 Task: Change  the formatting of the data to Which is Less than 5, In conditional formating, put the option 'Green Fill with Dark Green Text. . 'add another formatting option Format As Table, insert the option Orang Table style Medium 3 In the sheet   Synergy Sales templetes book
Action: Mouse moved to (67, 160)
Screenshot: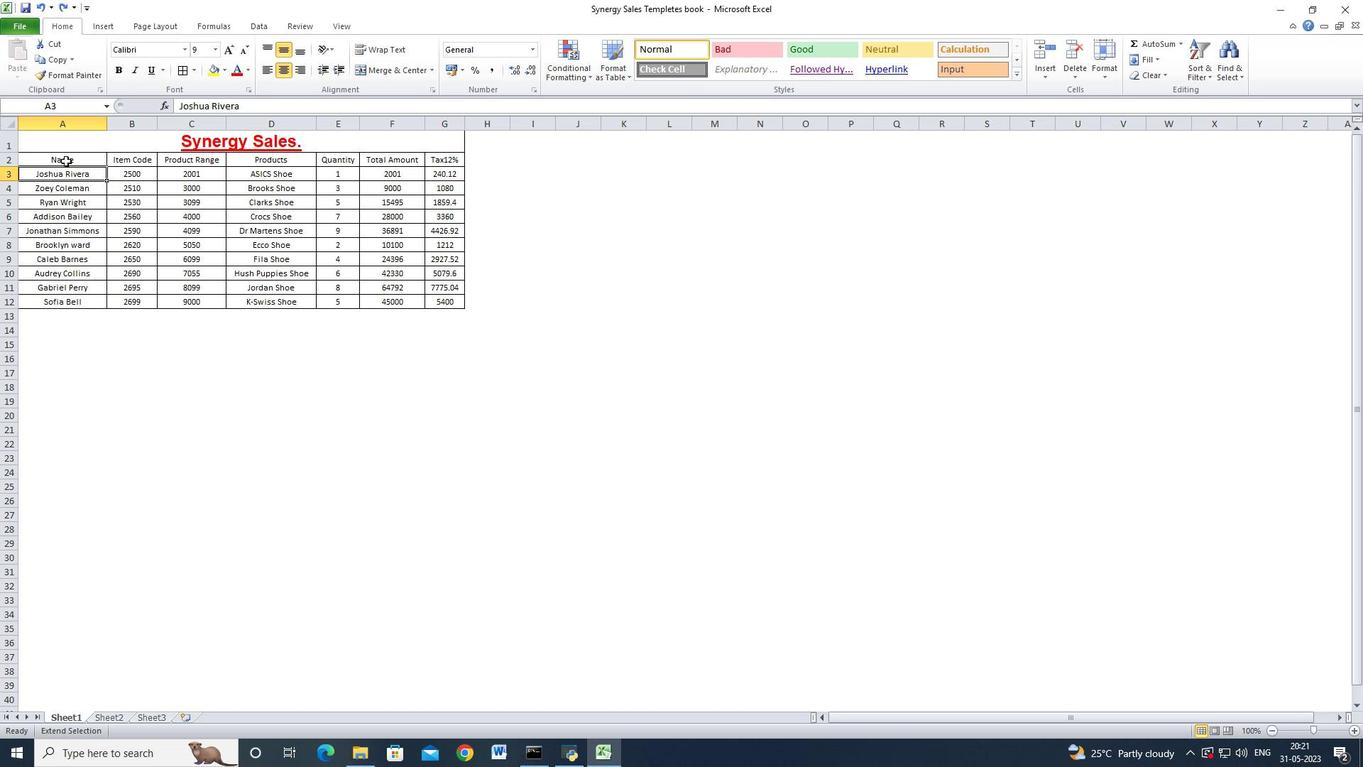 
Action: Mouse pressed left at (67, 160)
Screenshot: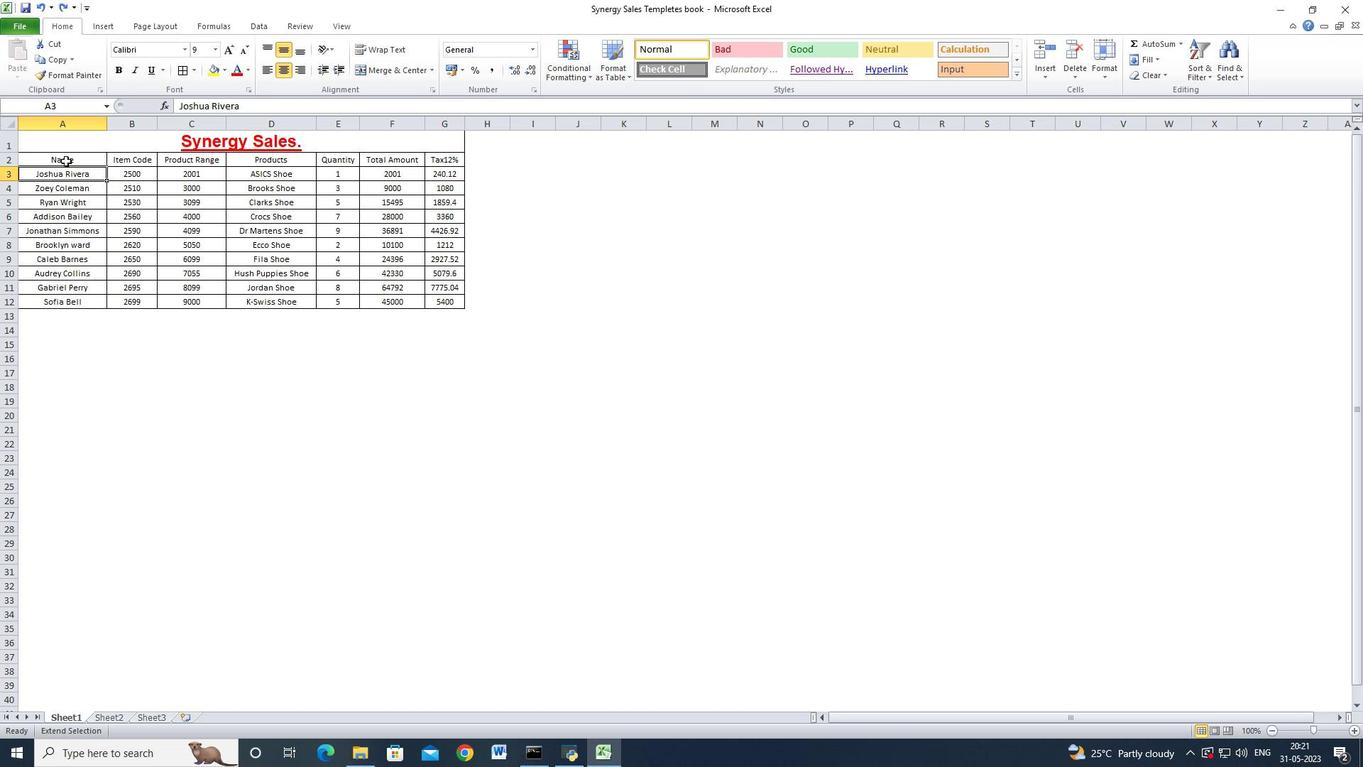 
Action: Mouse moved to (590, 76)
Screenshot: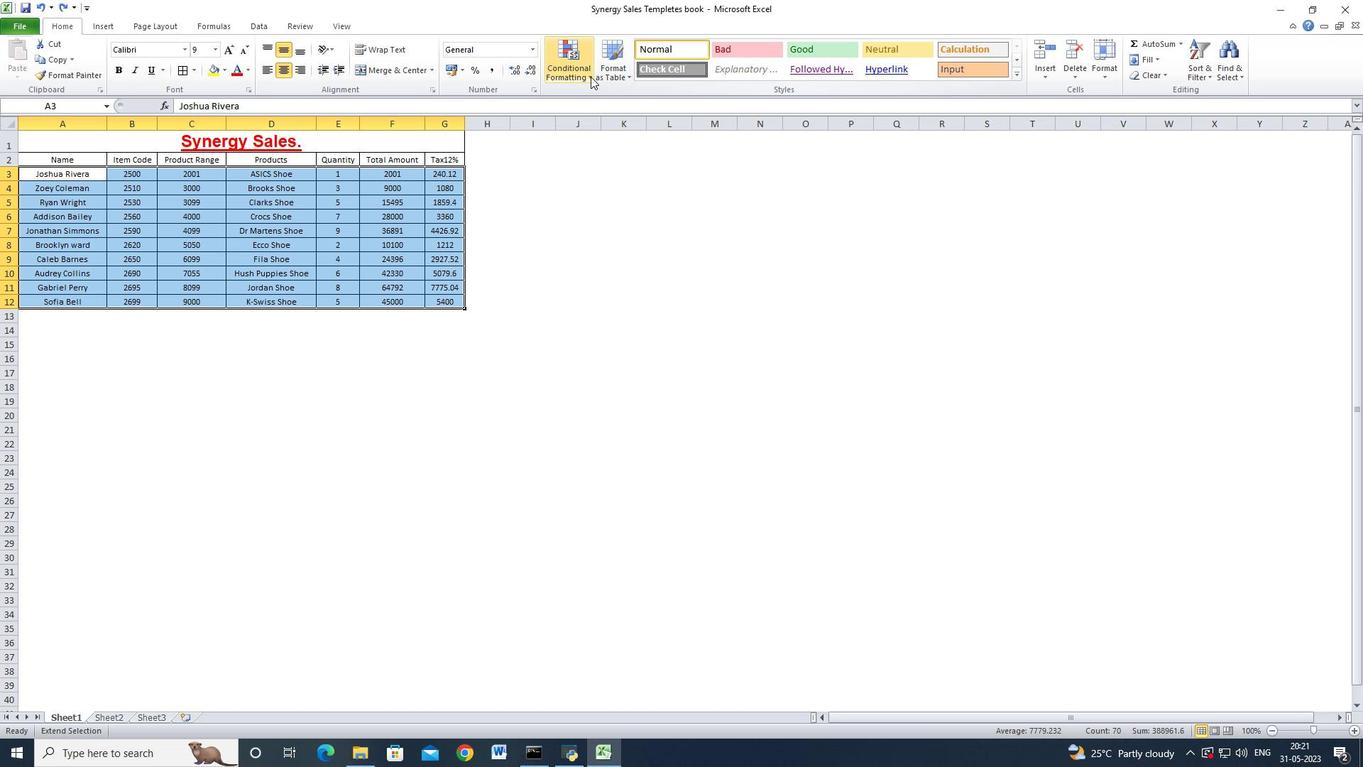 
Action: Mouse pressed left at (590, 76)
Screenshot: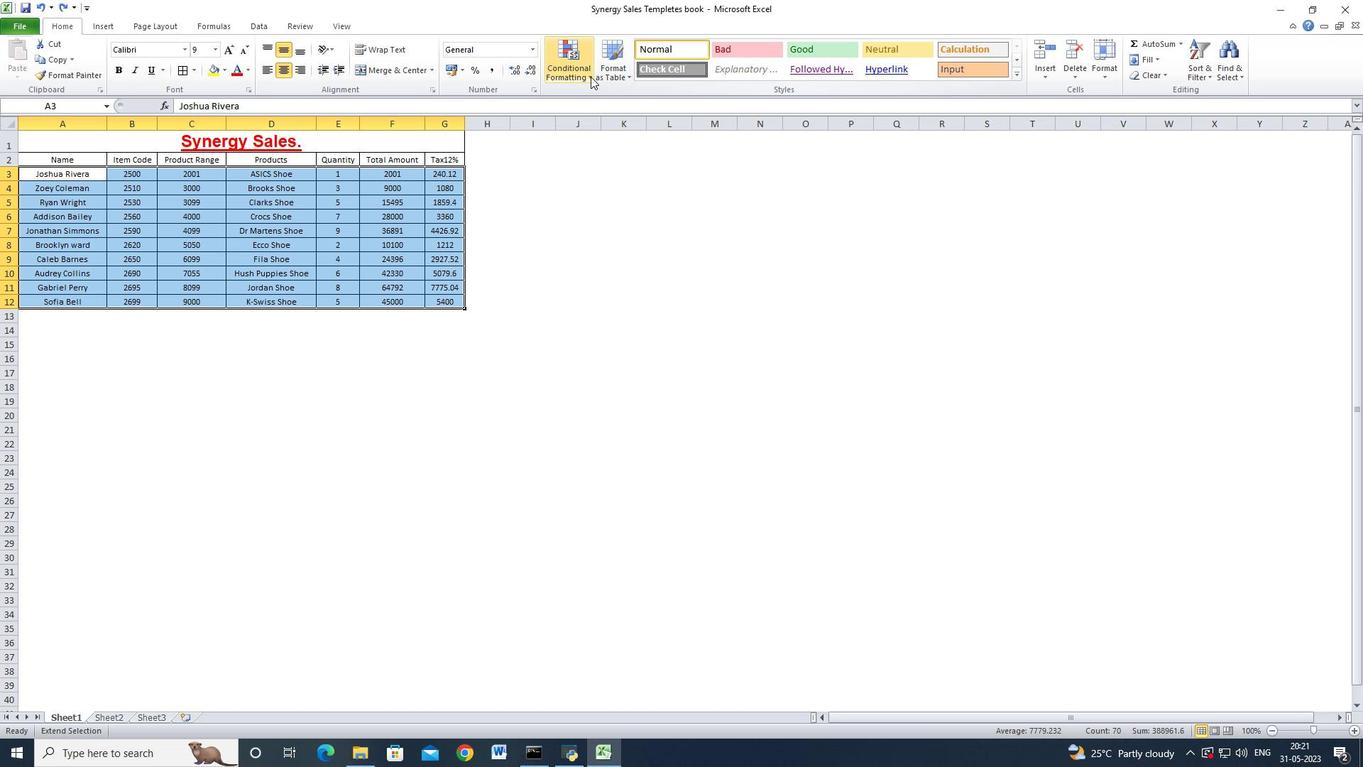 
Action: Mouse moved to (737, 130)
Screenshot: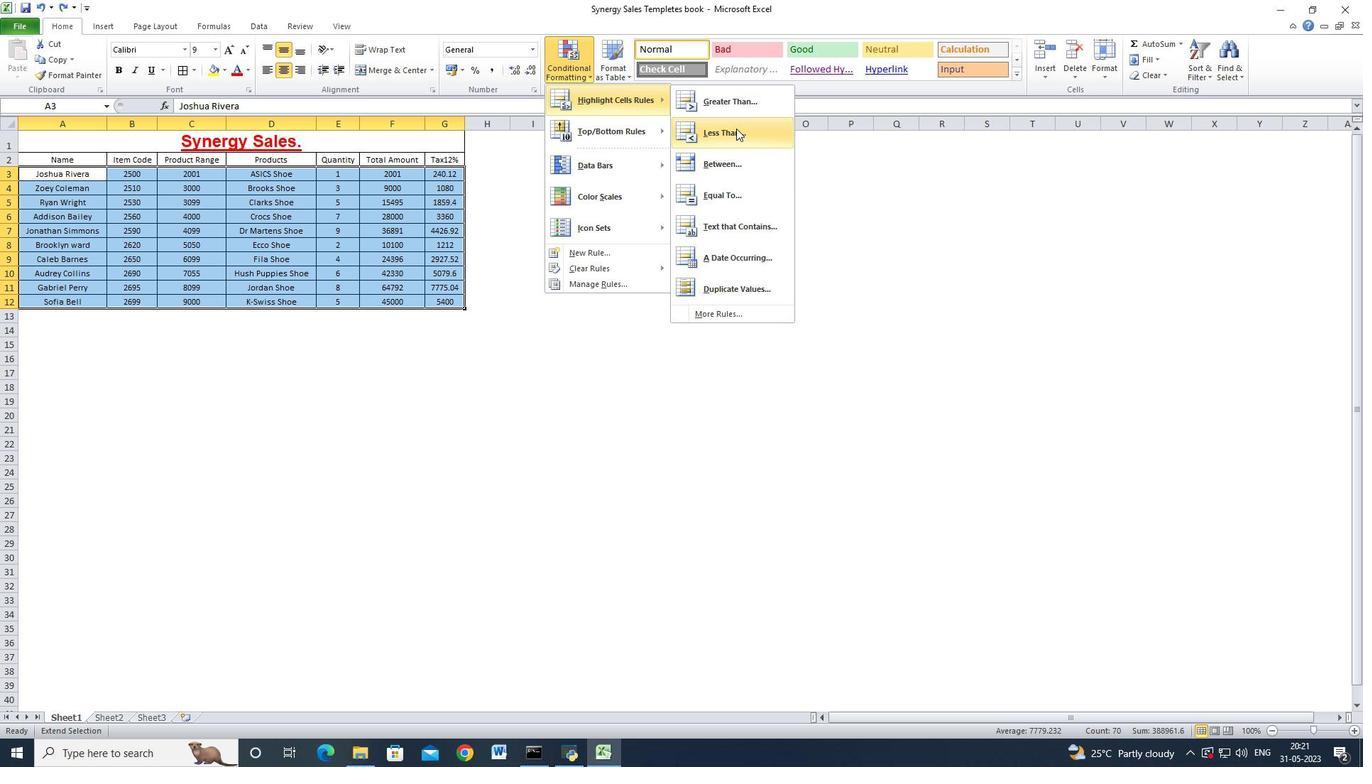 
Action: Mouse pressed left at (737, 130)
Screenshot: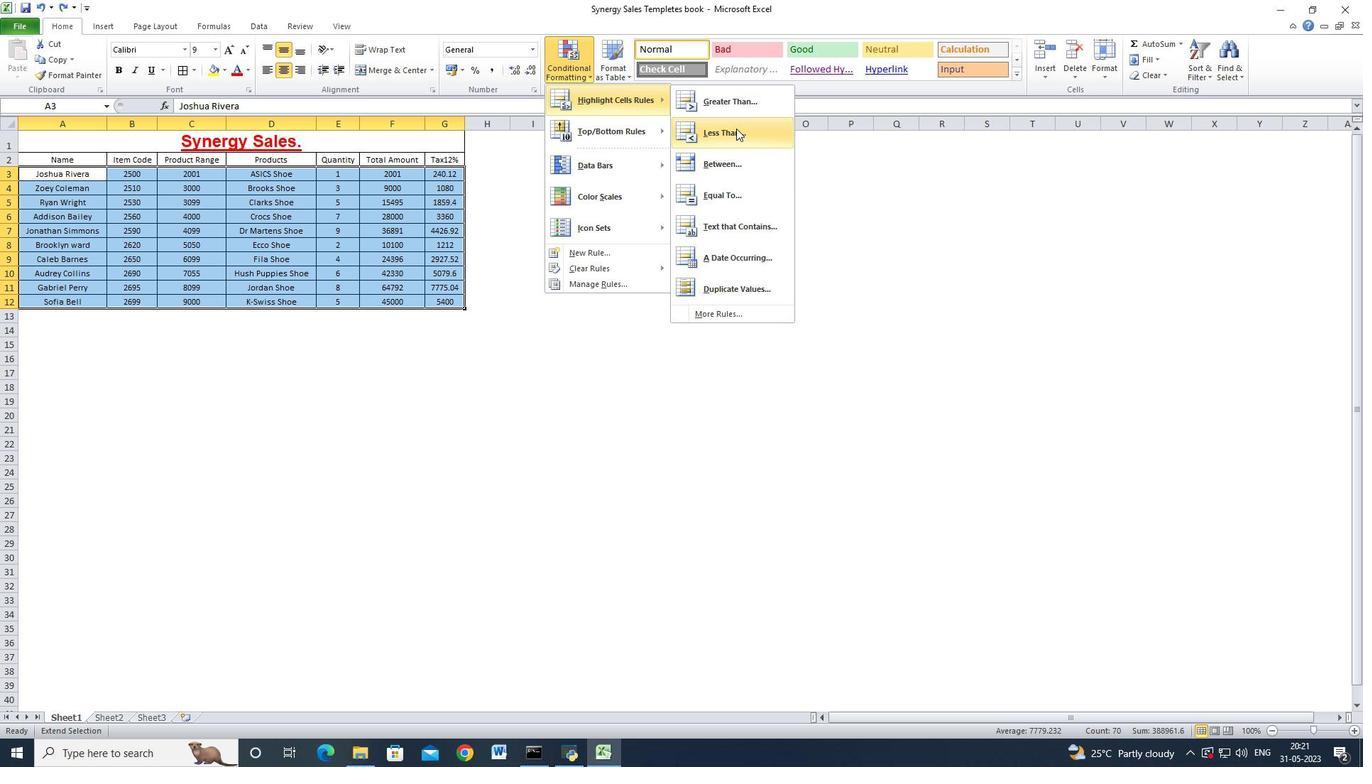 
Action: Mouse moved to (289, 367)
Screenshot: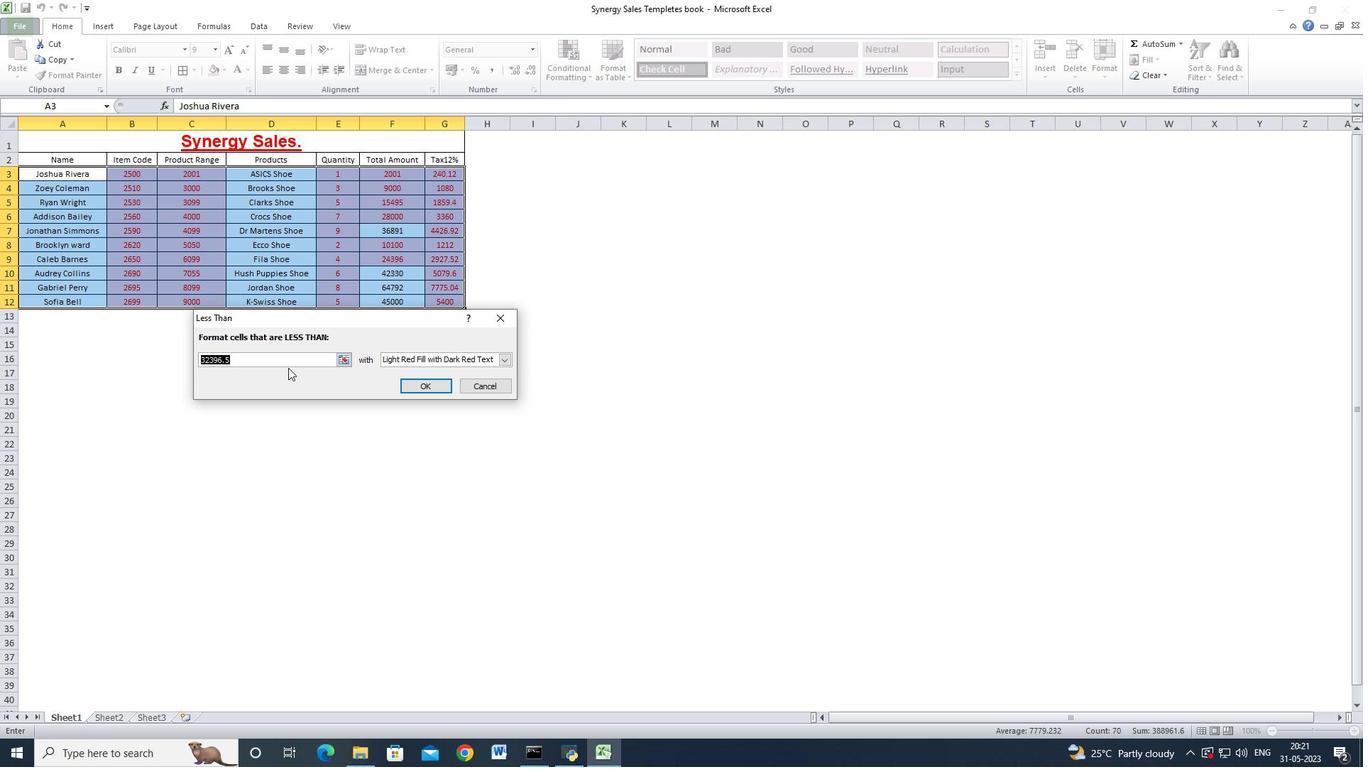 
Action: Key pressed 5
Screenshot: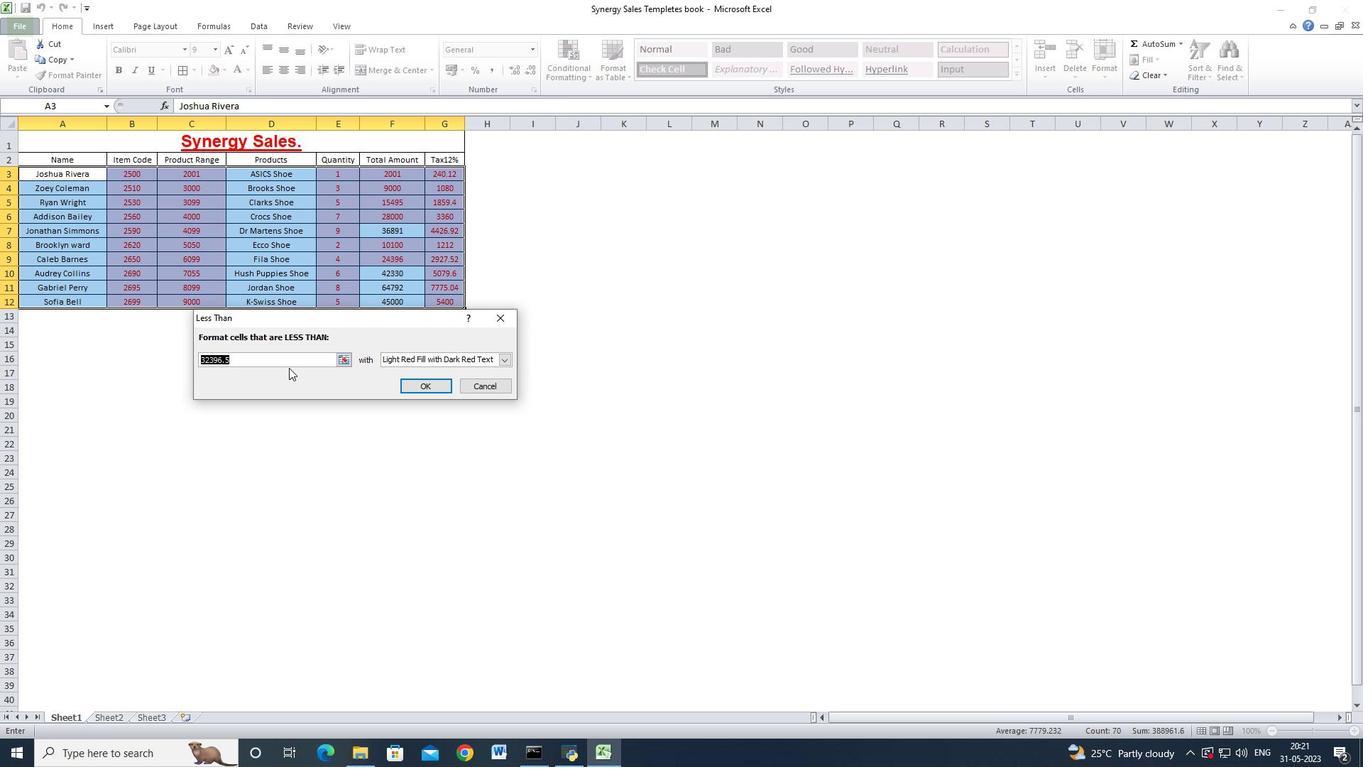
Action: Mouse moved to (506, 360)
Screenshot: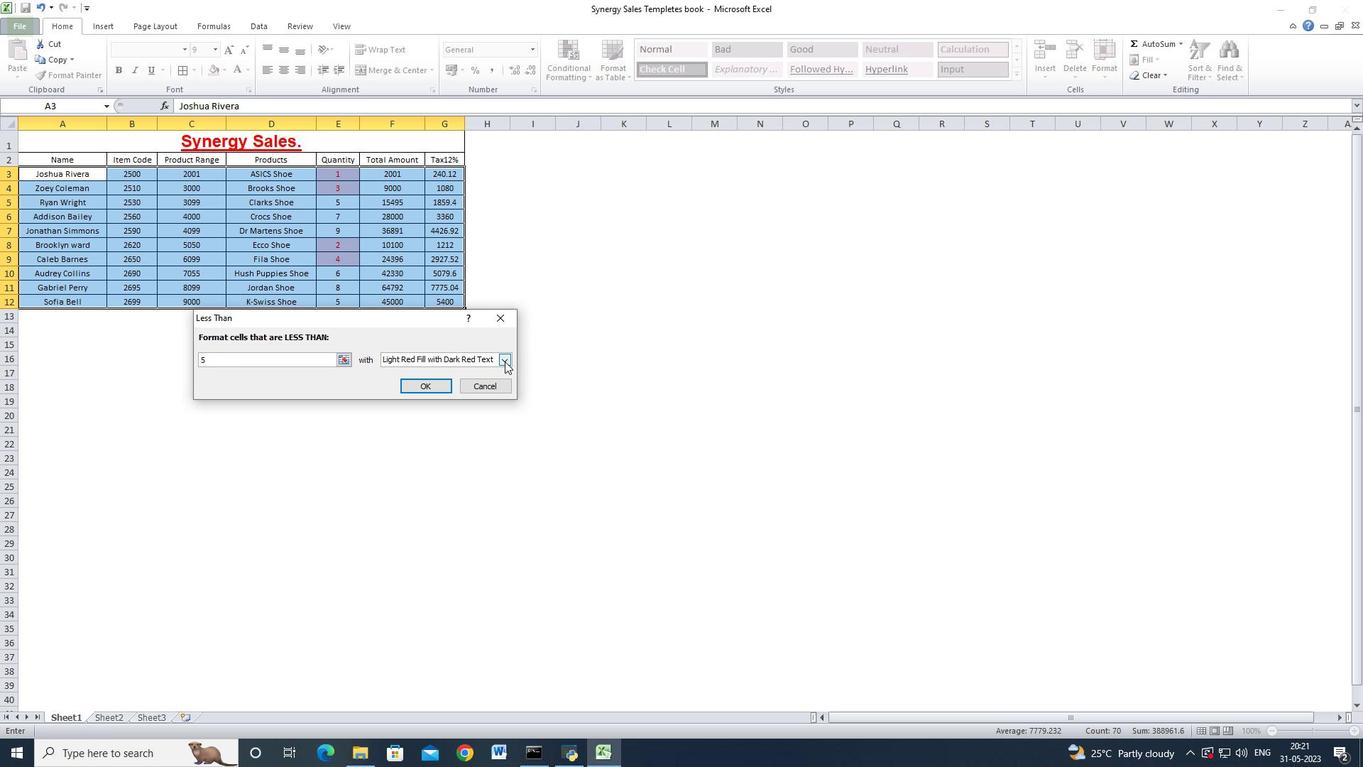 
Action: Mouse pressed left at (506, 360)
Screenshot: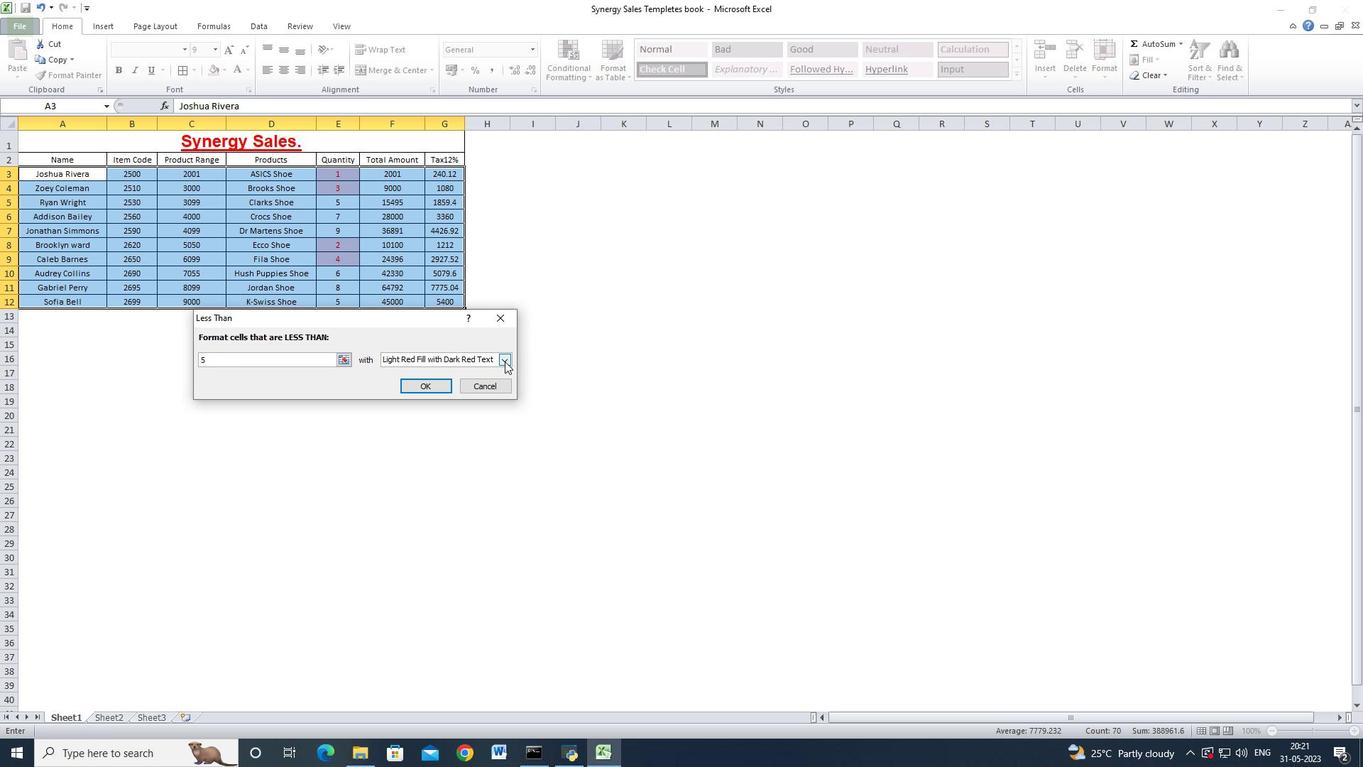 
Action: Mouse moved to (480, 392)
Screenshot: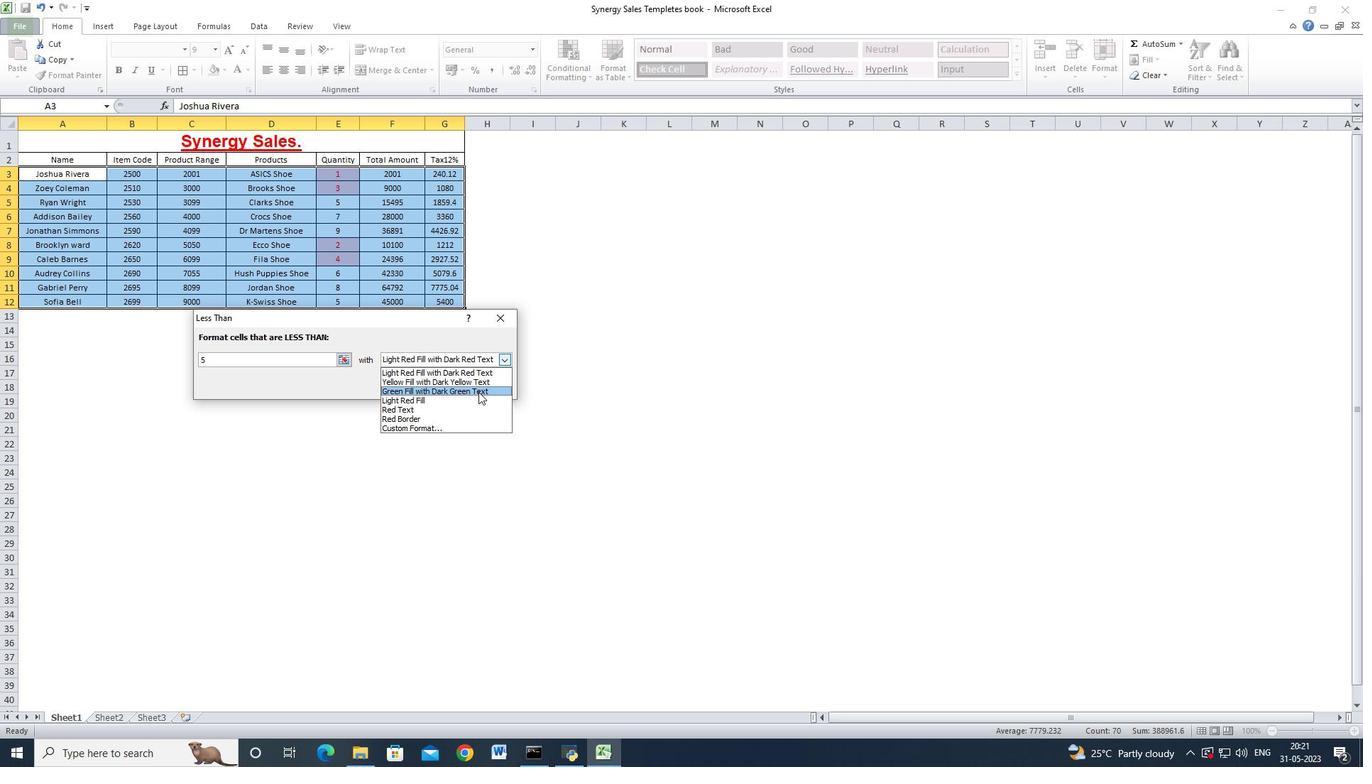 
Action: Mouse pressed left at (480, 392)
Screenshot: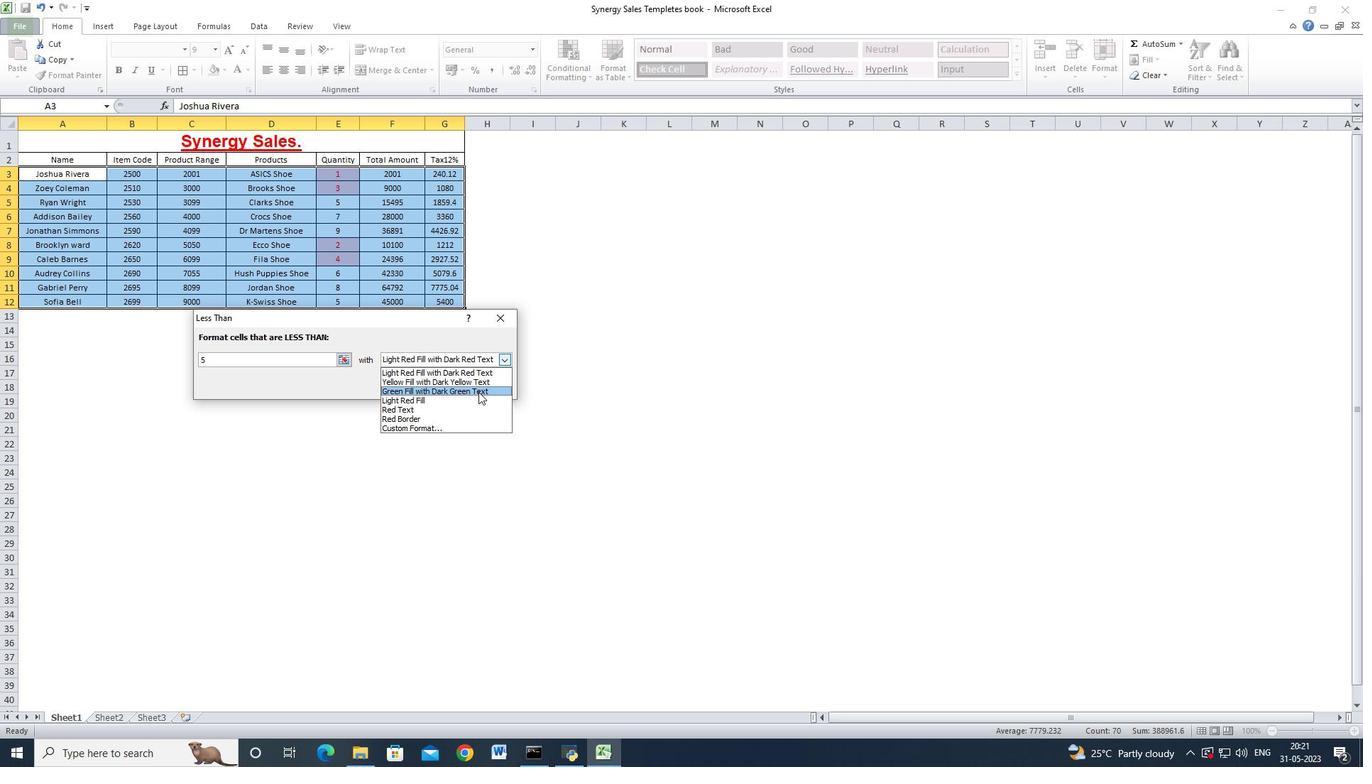 
Action: Mouse moved to (427, 382)
Screenshot: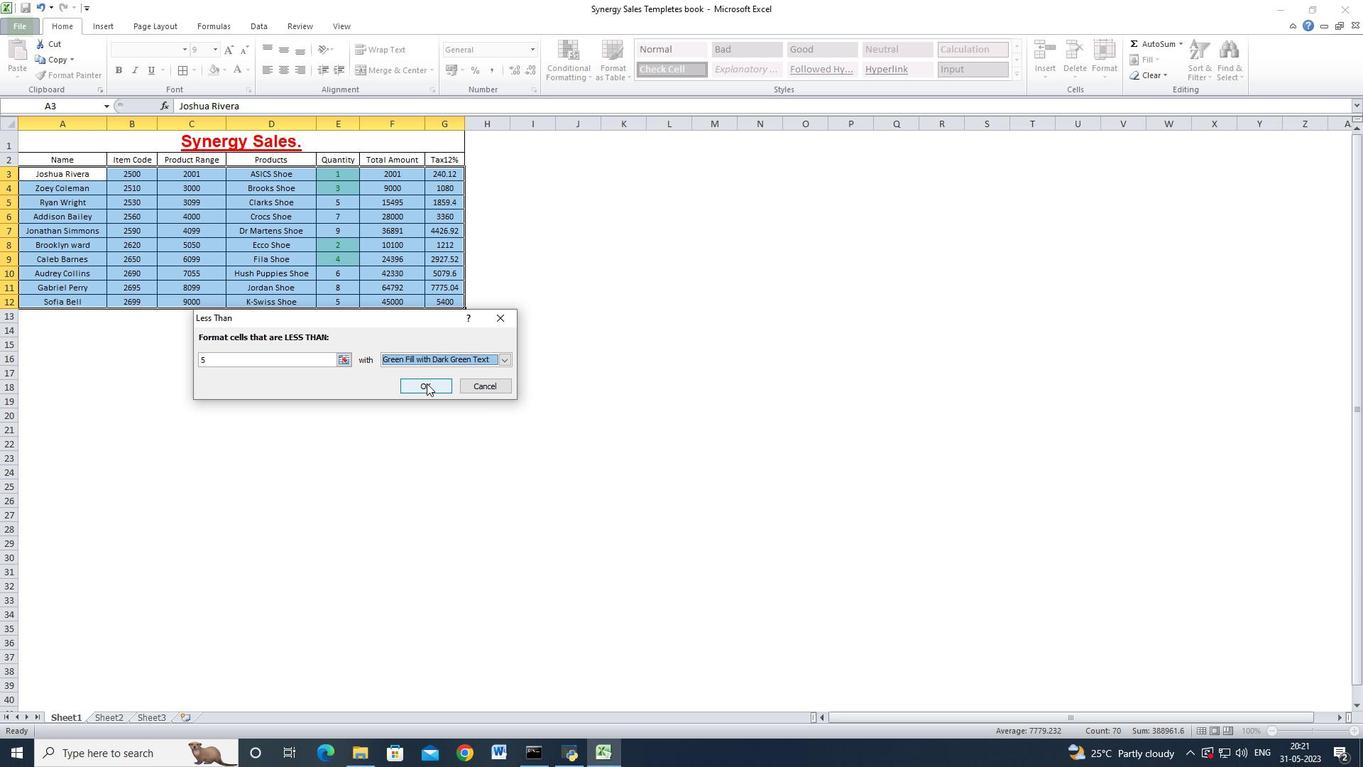
Action: Mouse pressed left at (427, 382)
Screenshot: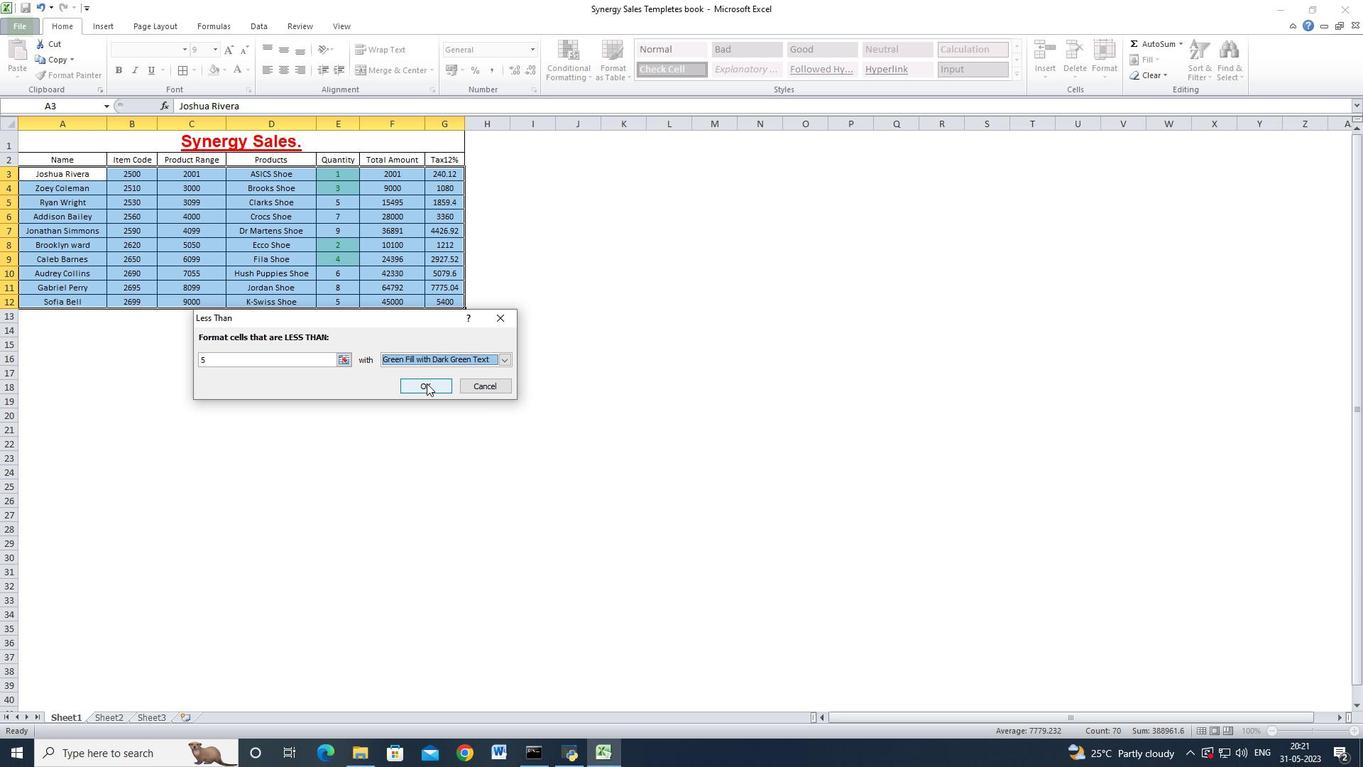 
Action: Mouse moved to (627, 76)
Screenshot: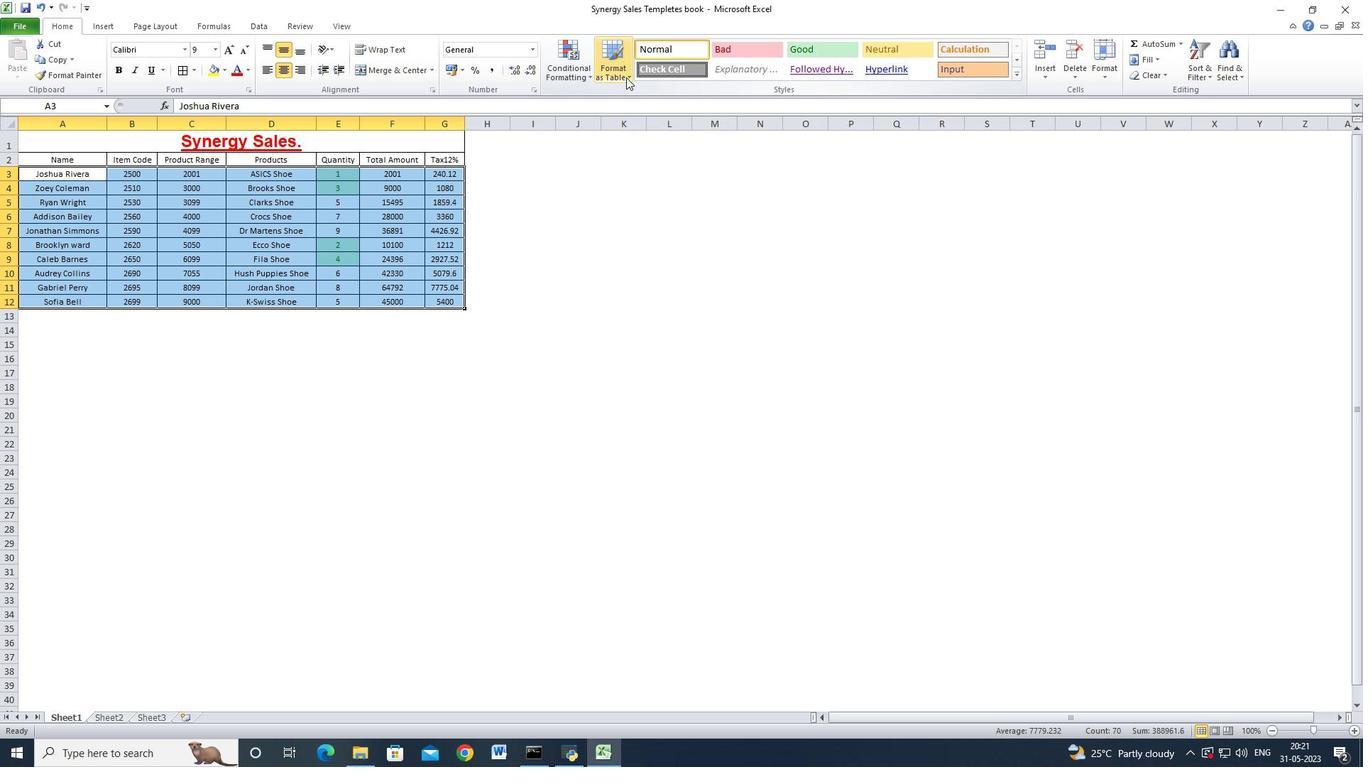 
Action: Mouse pressed left at (627, 76)
Screenshot: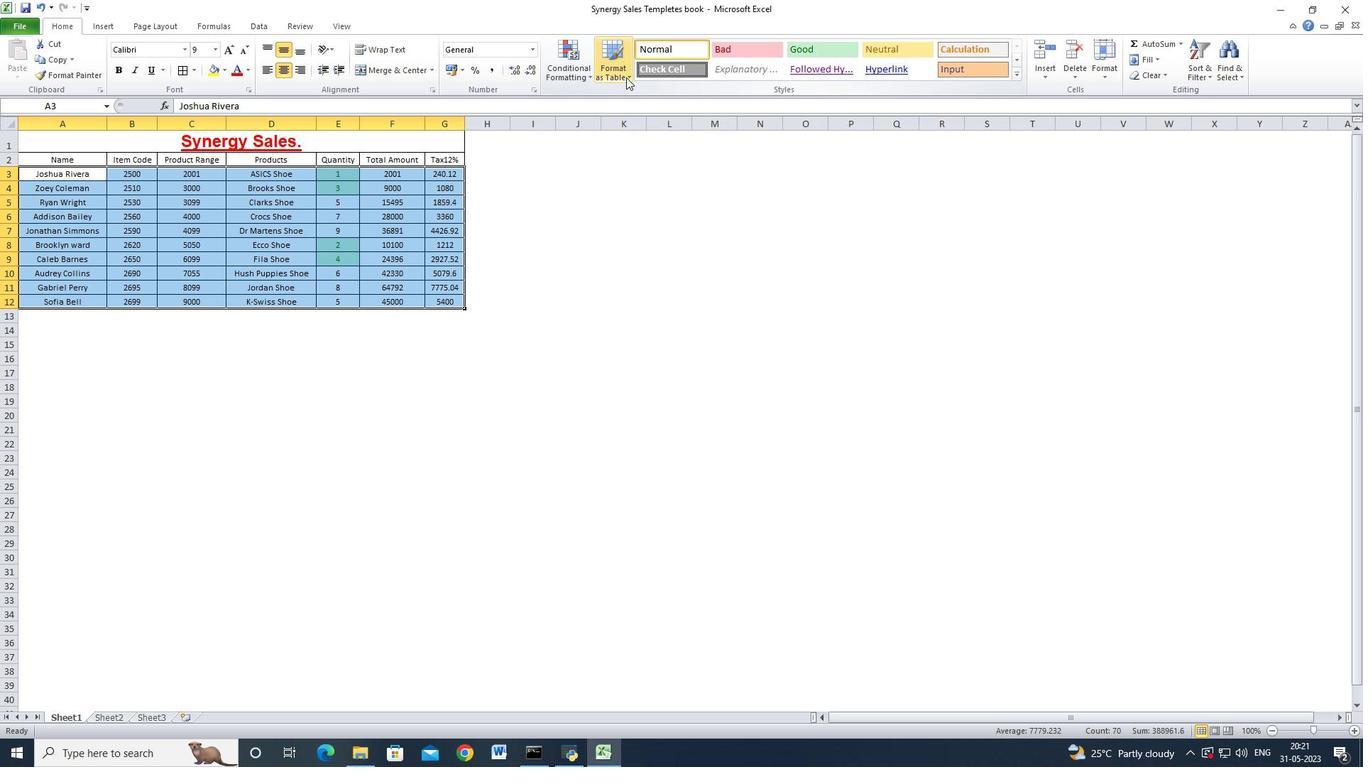 
Action: Mouse moved to (668, 471)
Screenshot: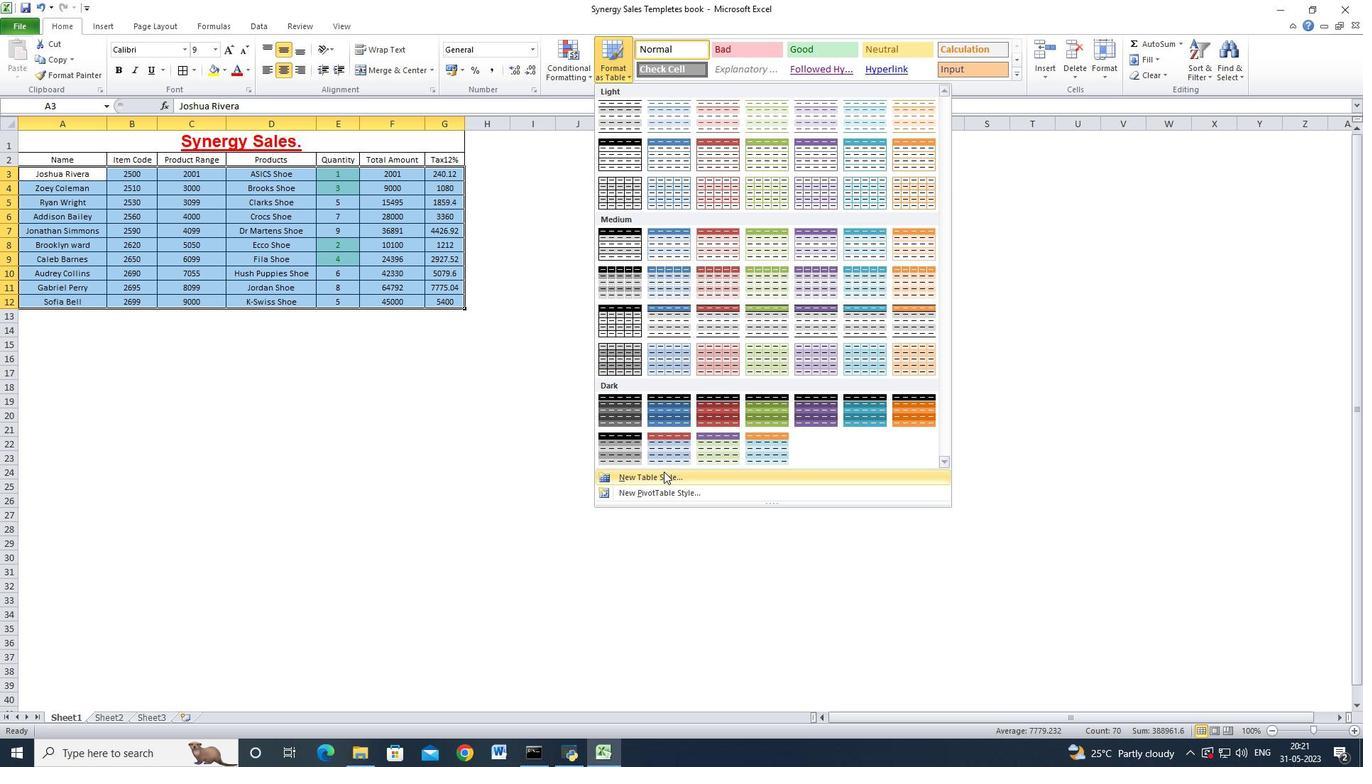 
Action: Mouse pressed left at (668, 471)
Screenshot: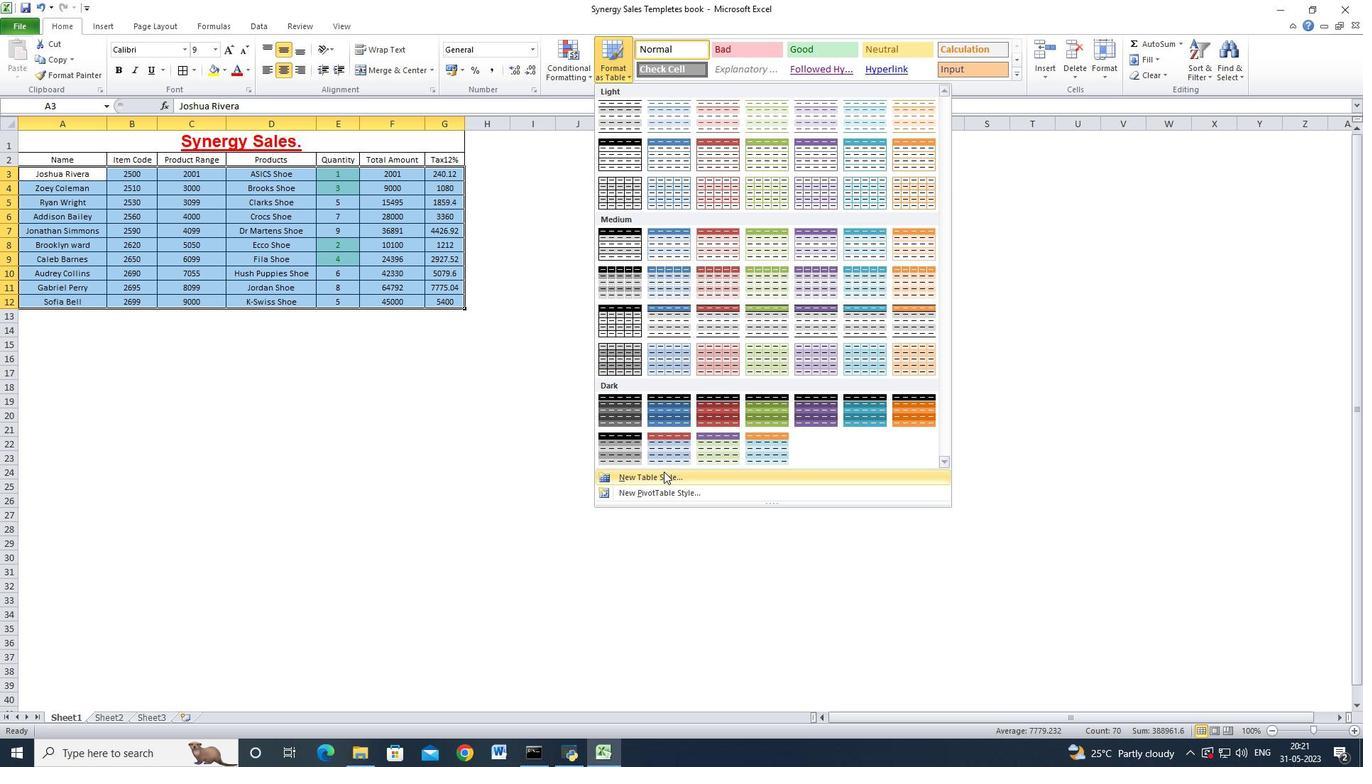 
Action: Mouse moved to (291, 371)
Screenshot: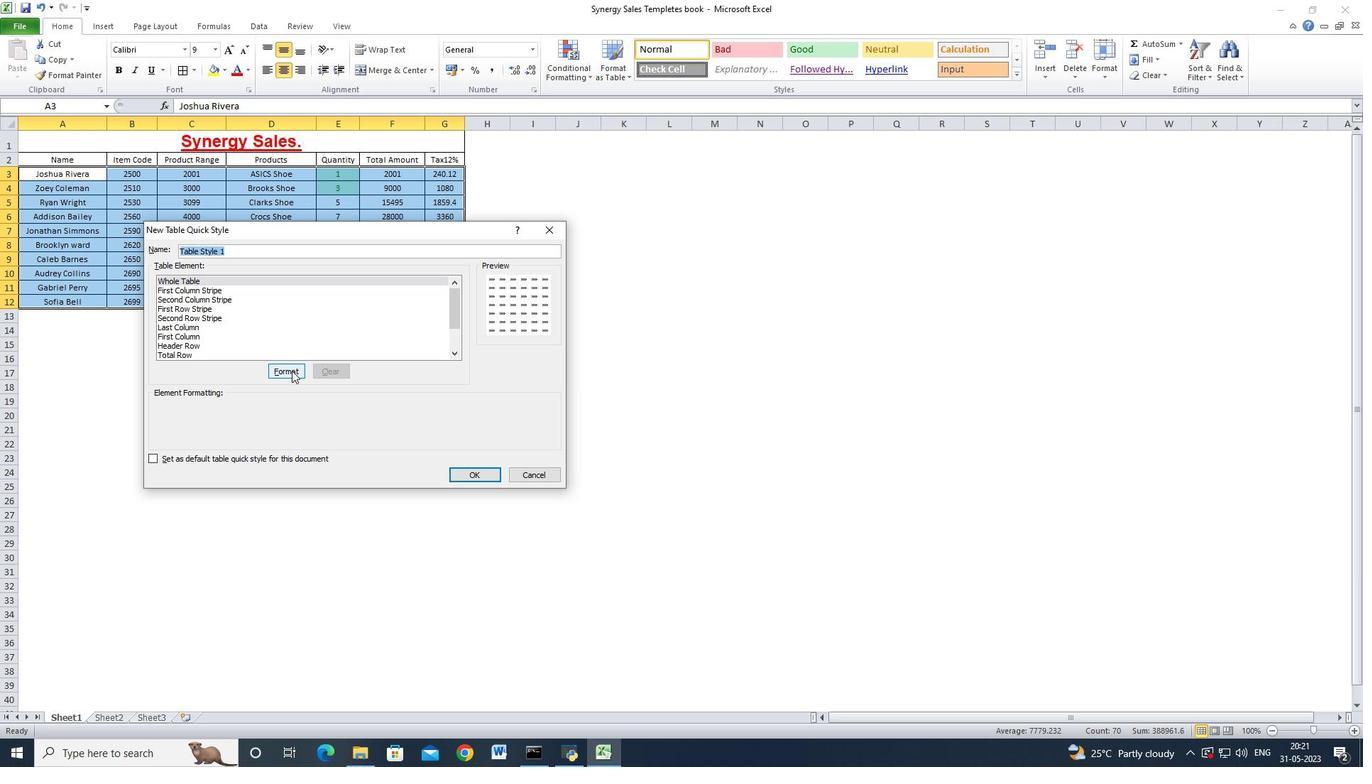 
Action: Mouse pressed left at (291, 371)
Screenshot: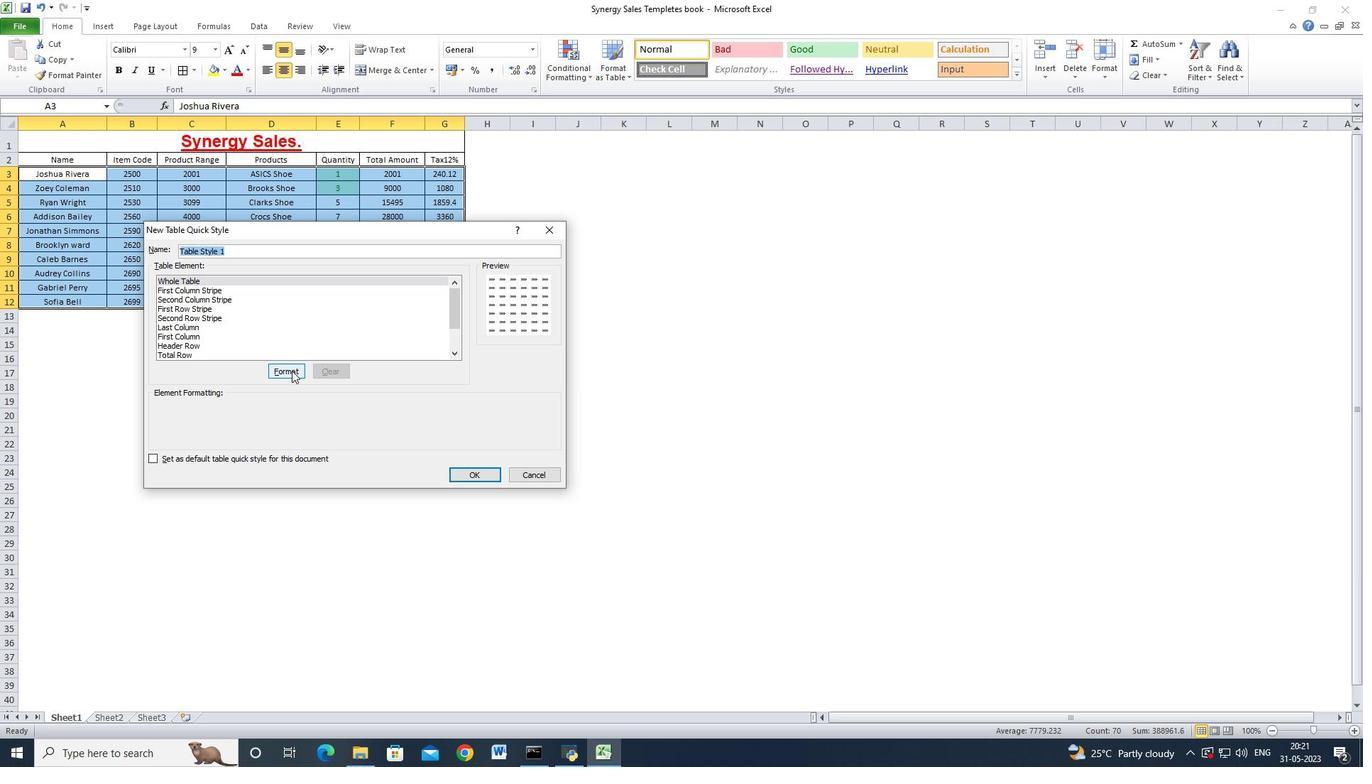 
Action: Mouse moved to (313, 252)
Screenshot: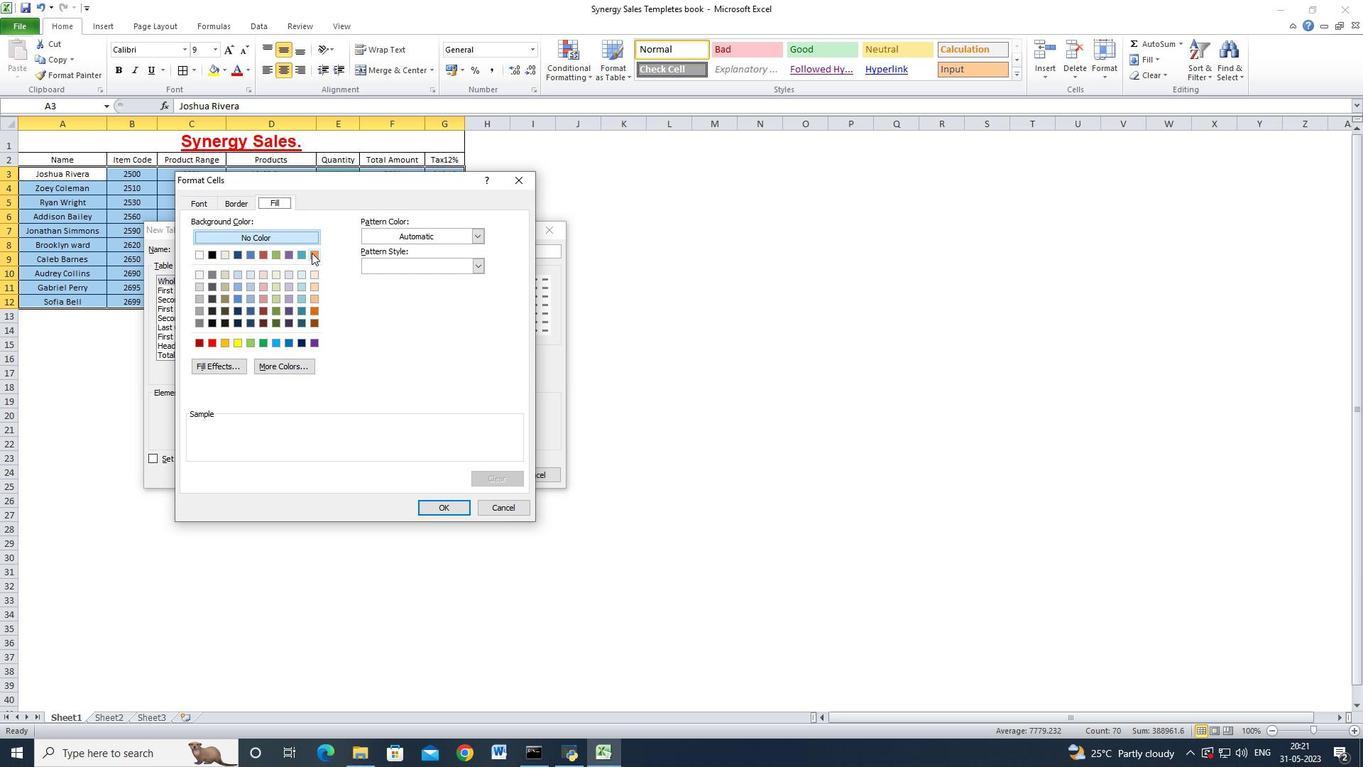 
Action: Mouse pressed left at (313, 252)
Screenshot: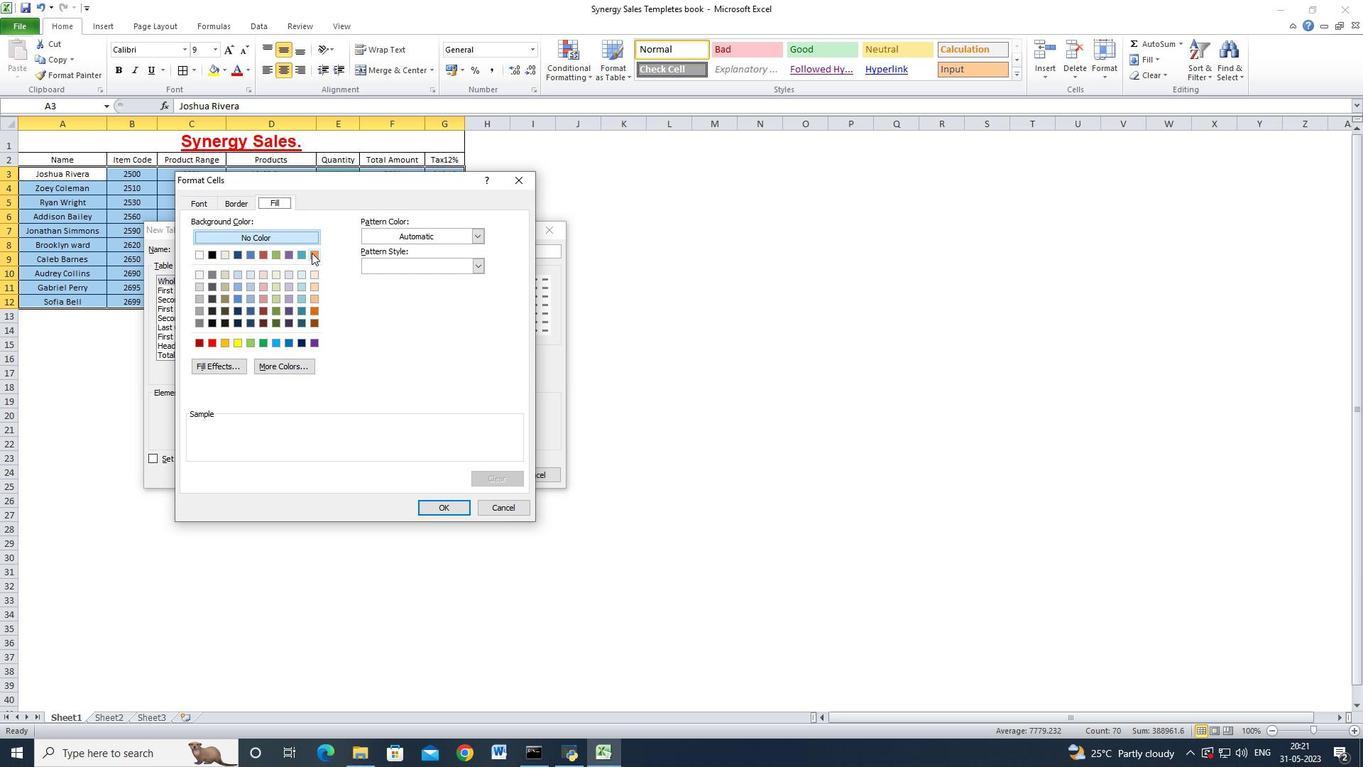 
Action: Mouse moved to (480, 233)
Screenshot: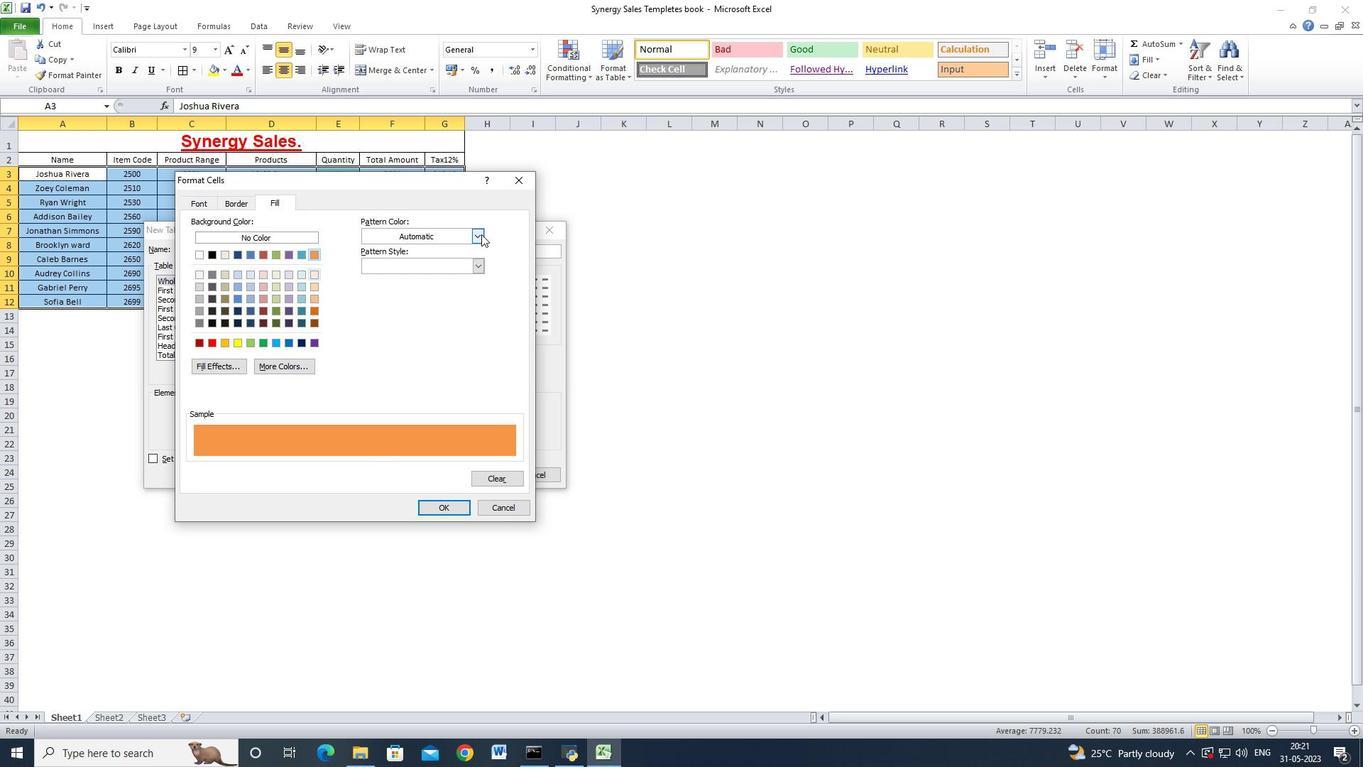 
Action: Mouse pressed left at (480, 233)
Screenshot: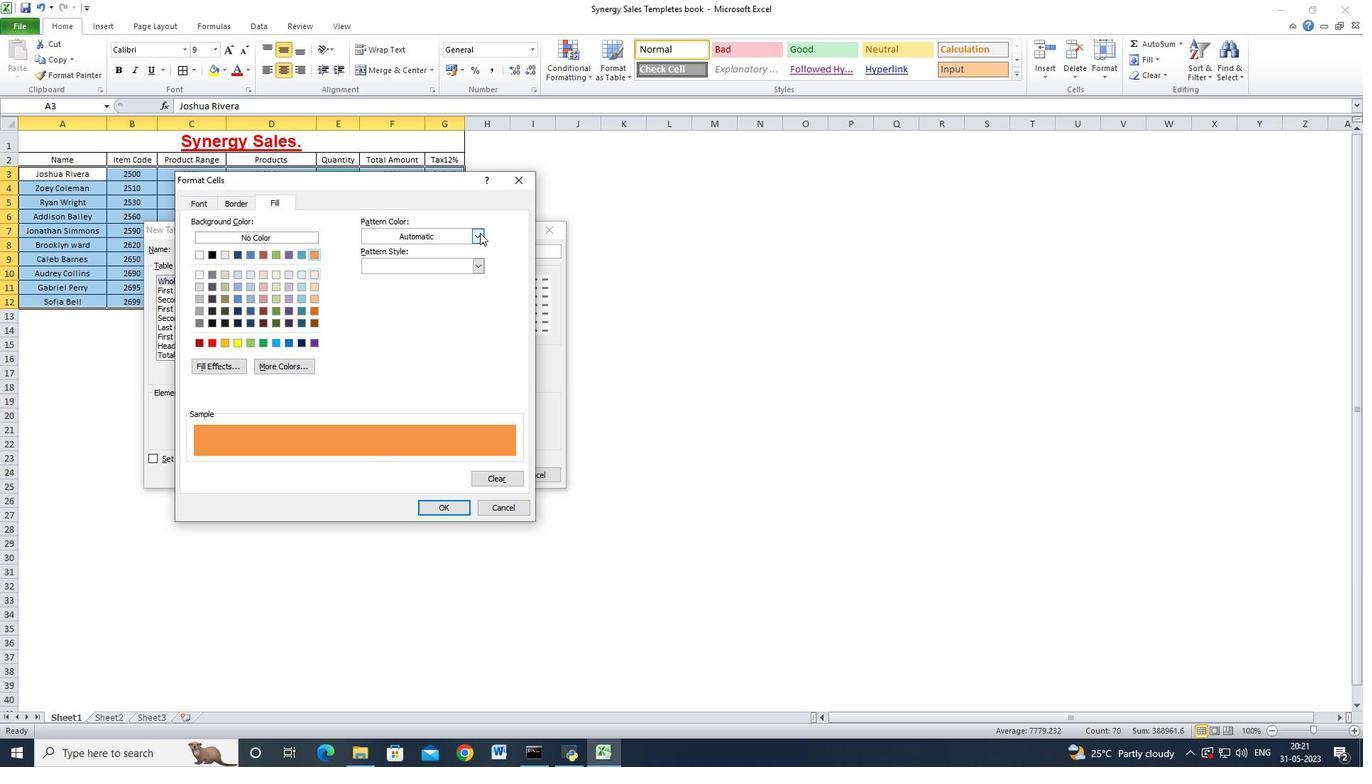 
Action: Mouse moved to (478, 282)
Screenshot: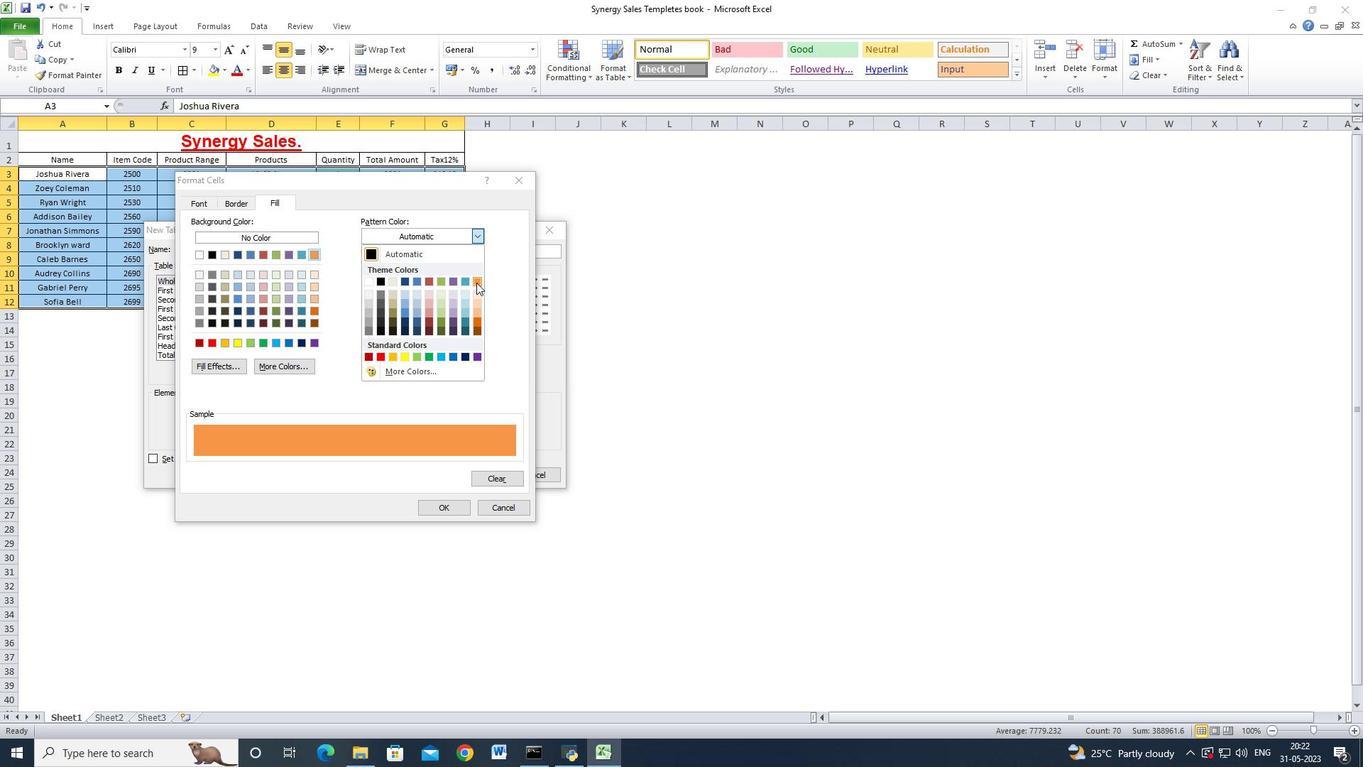 
Action: Mouse pressed left at (478, 282)
Screenshot: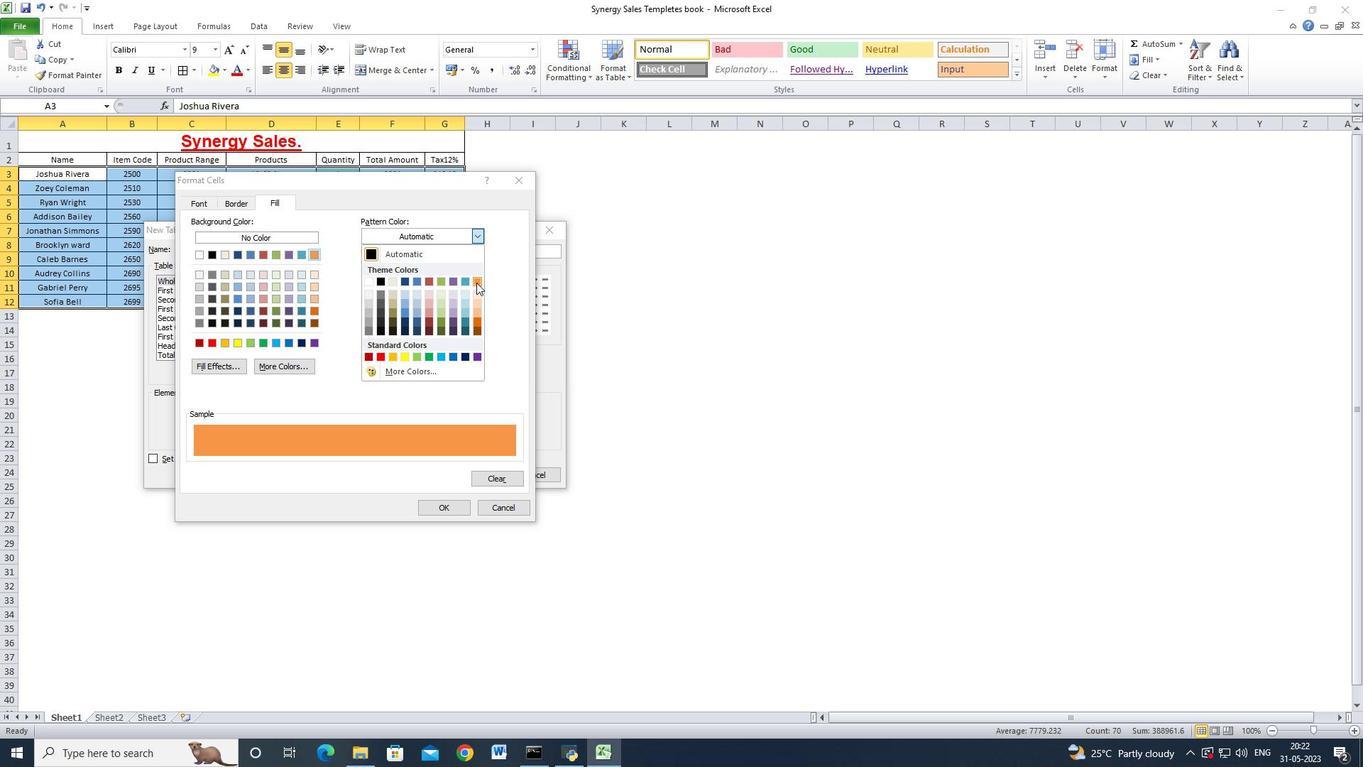 
Action: Mouse moved to (447, 512)
Screenshot: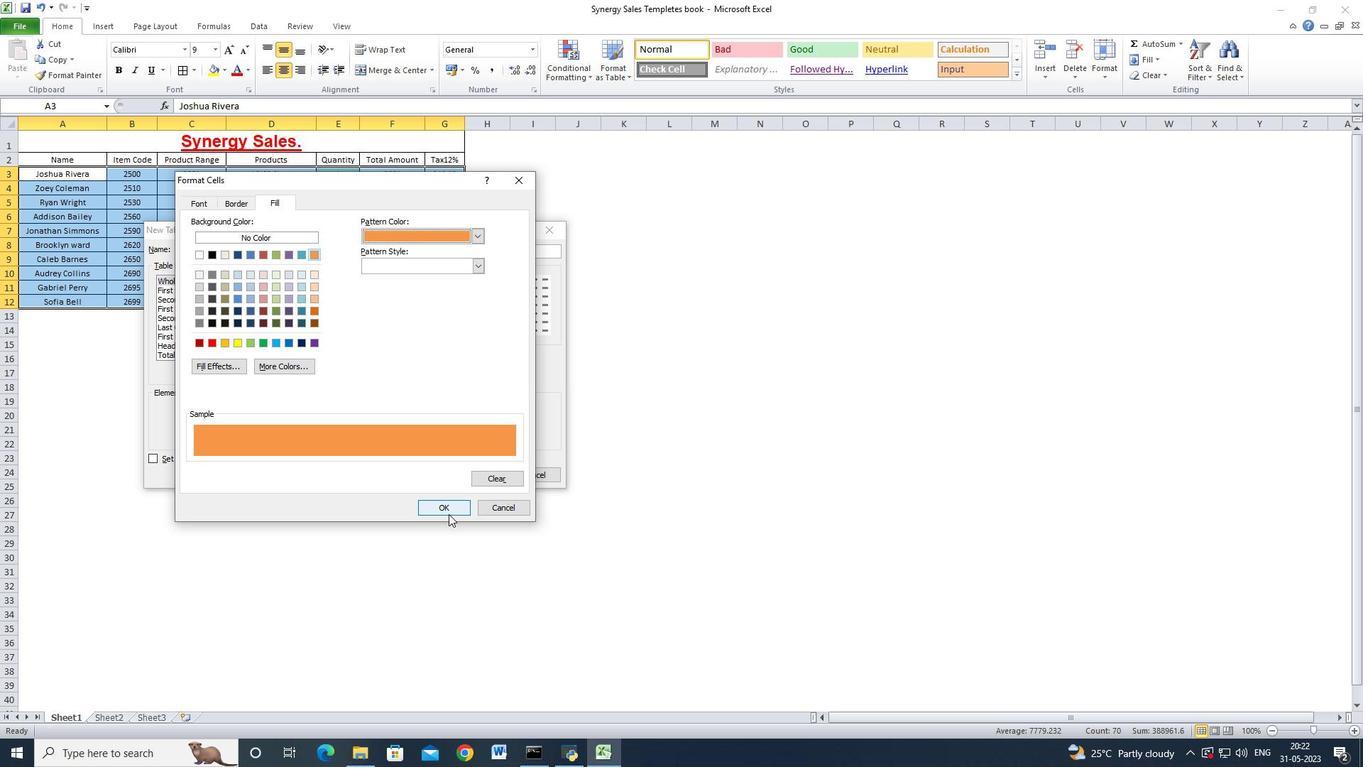 
Action: Mouse pressed left at (447, 512)
Screenshot: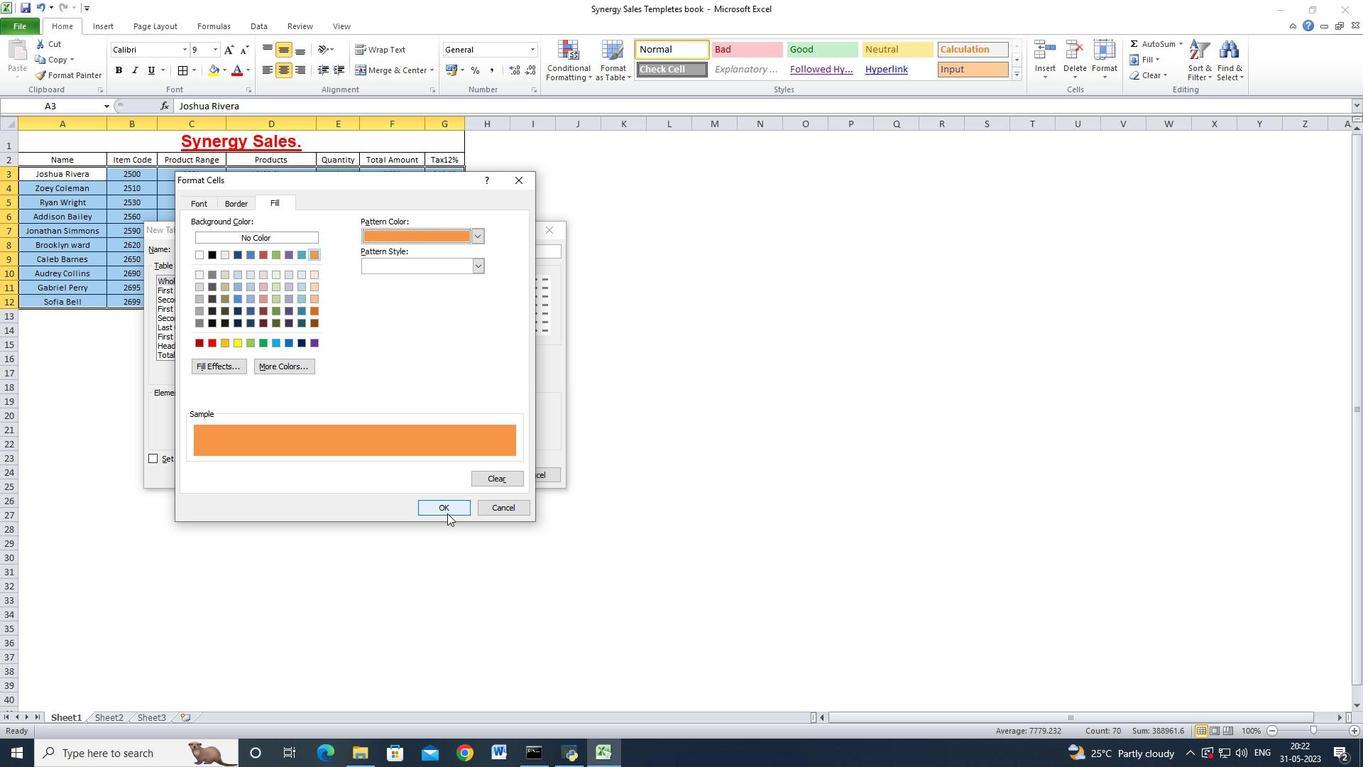 
Action: Mouse moved to (481, 478)
Screenshot: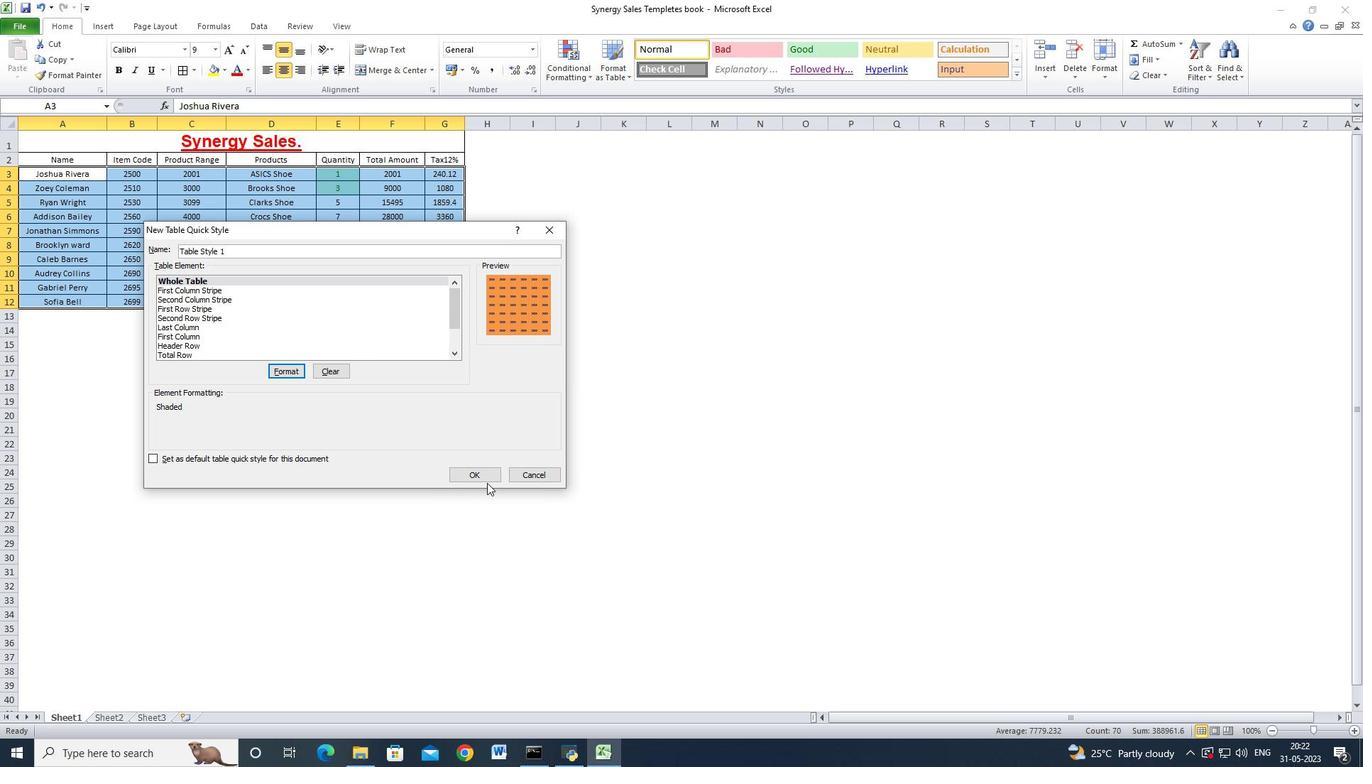 
Action: Mouse pressed left at (481, 478)
Screenshot: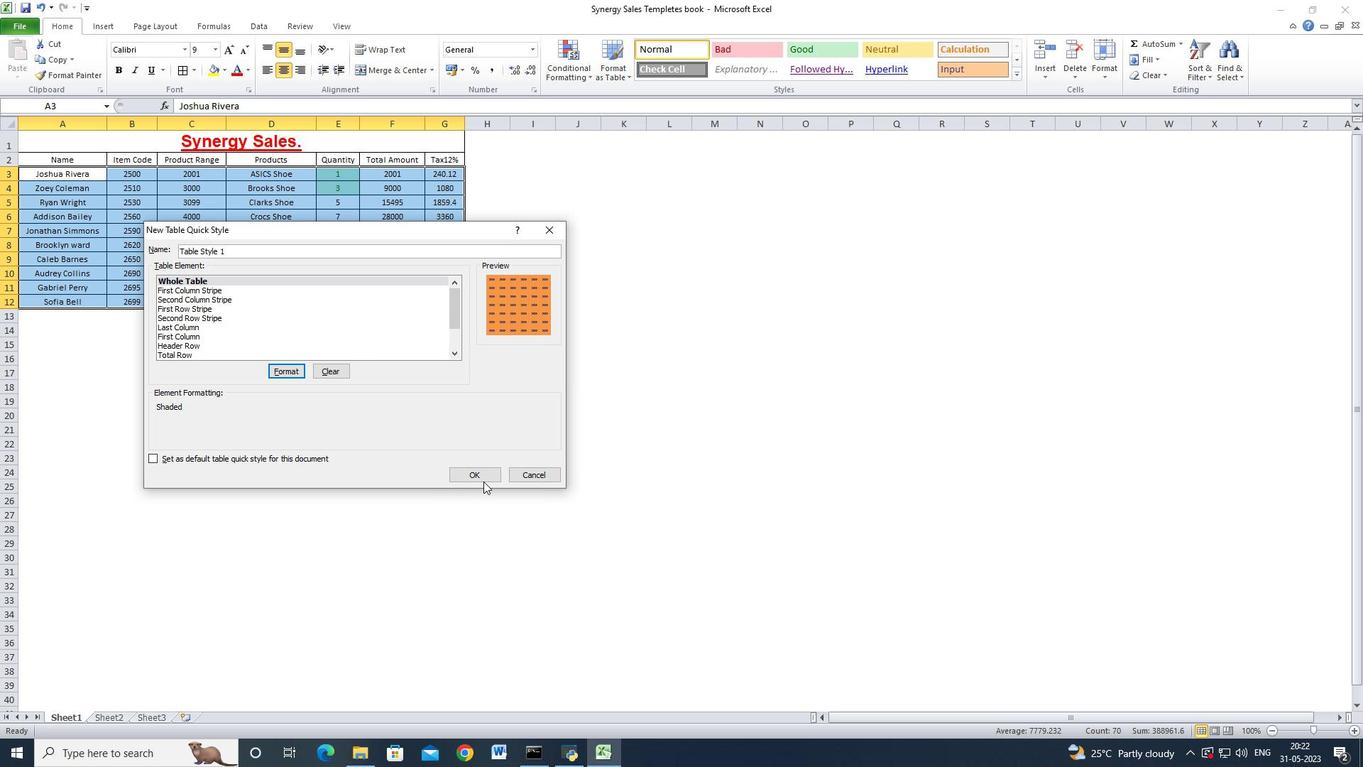 
Action: Mouse moved to (629, 74)
Screenshot: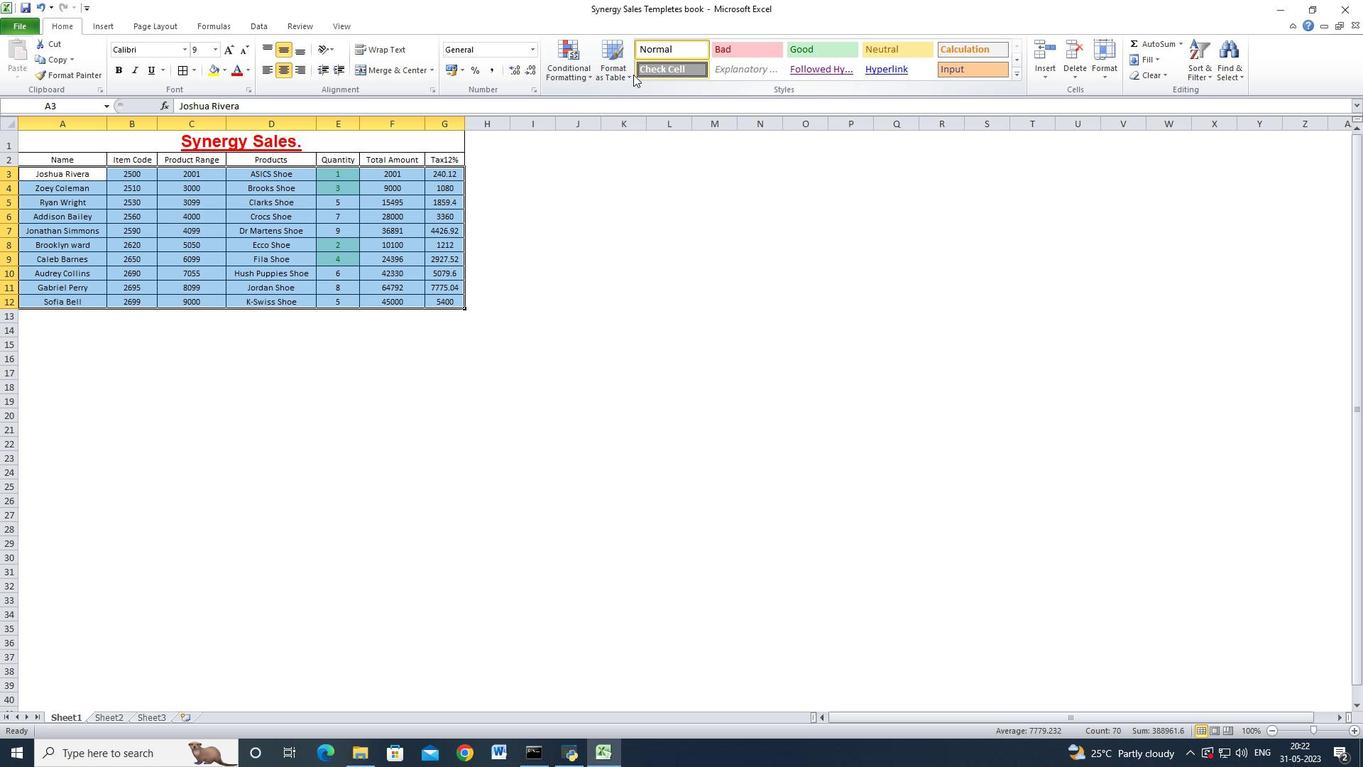 
Action: Mouse pressed left at (629, 74)
Screenshot: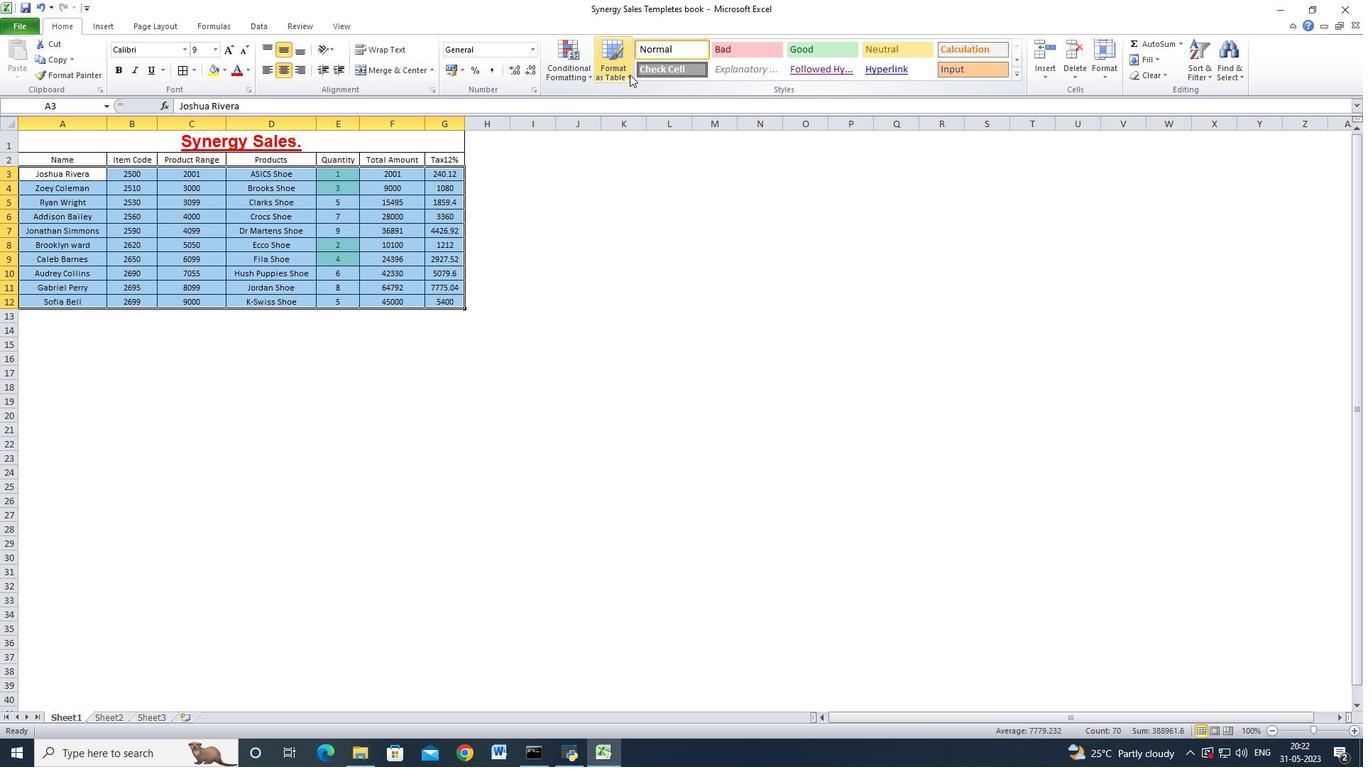 
Action: Mouse moved to (721, 294)
Screenshot: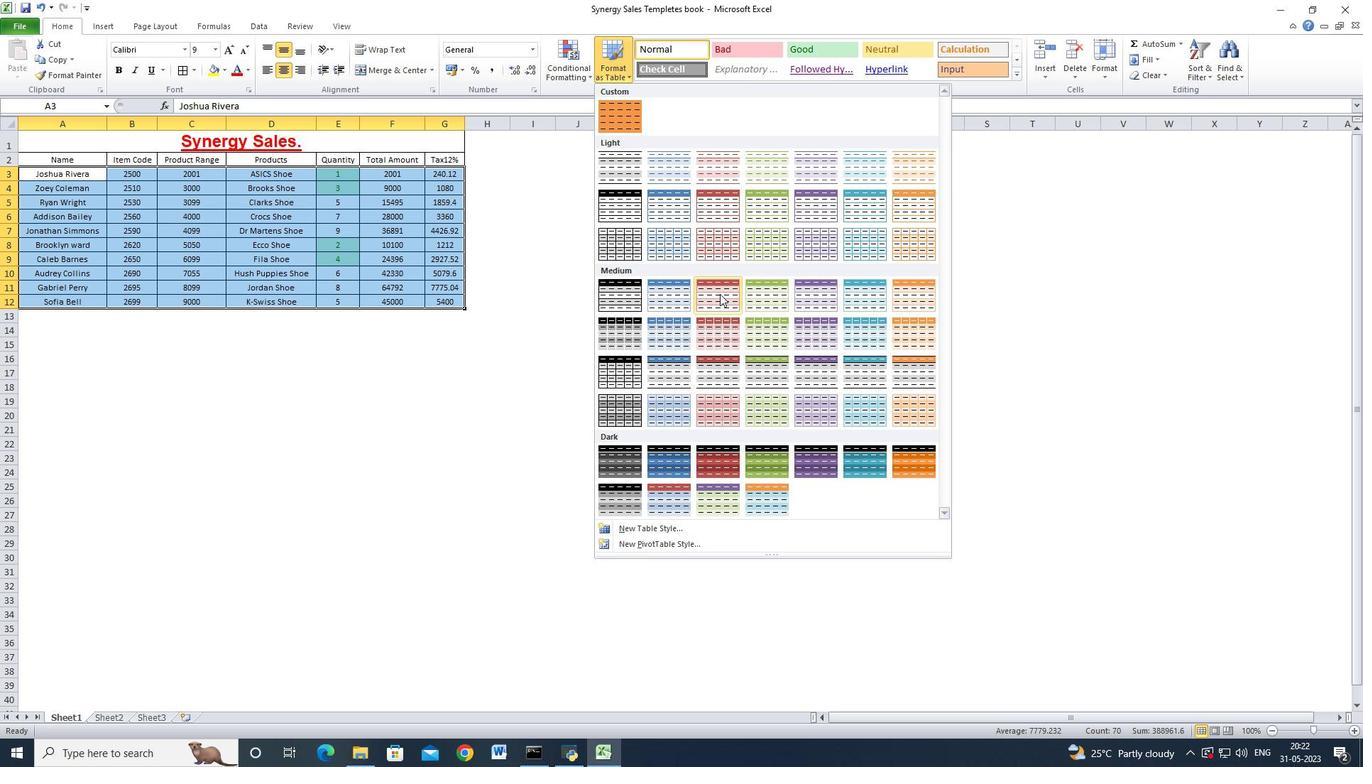 
Action: Mouse pressed left at (721, 294)
Screenshot: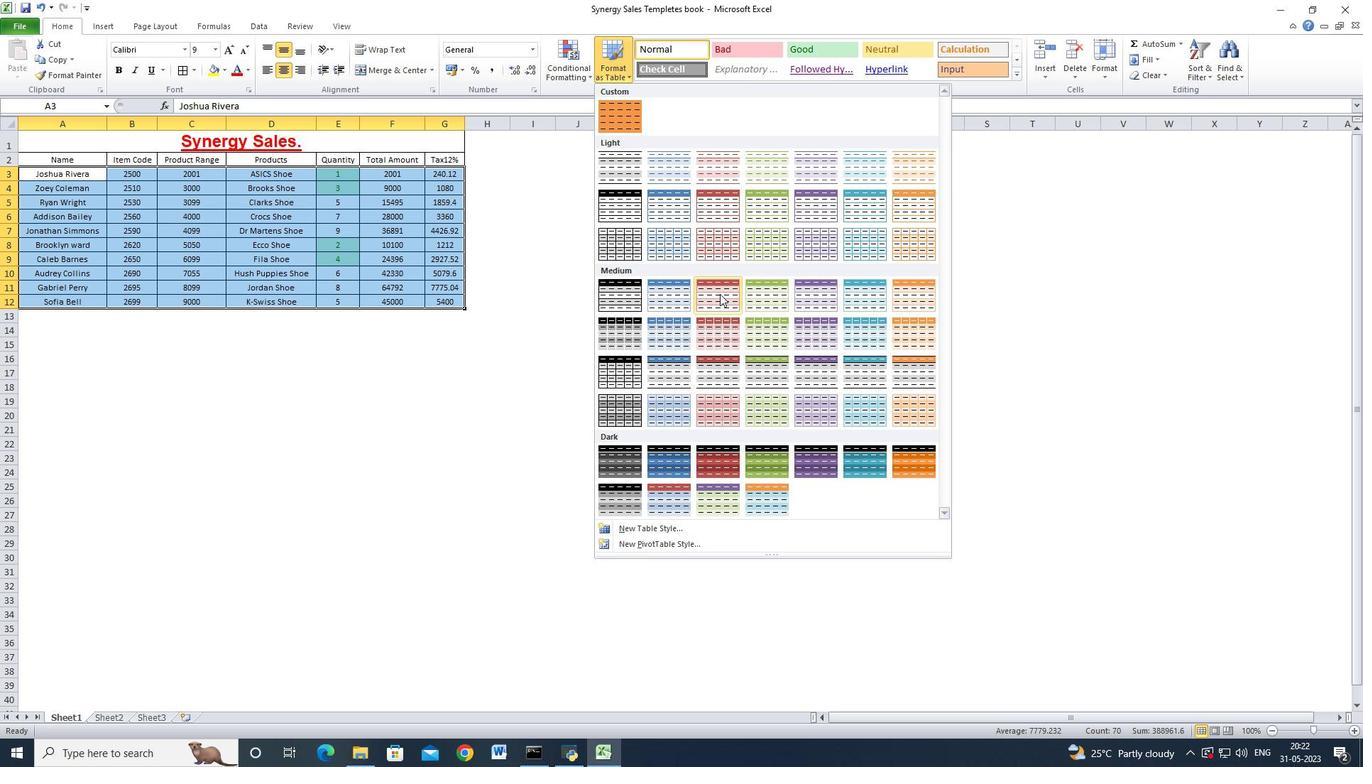 
Action: Mouse moved to (339, 382)
Screenshot: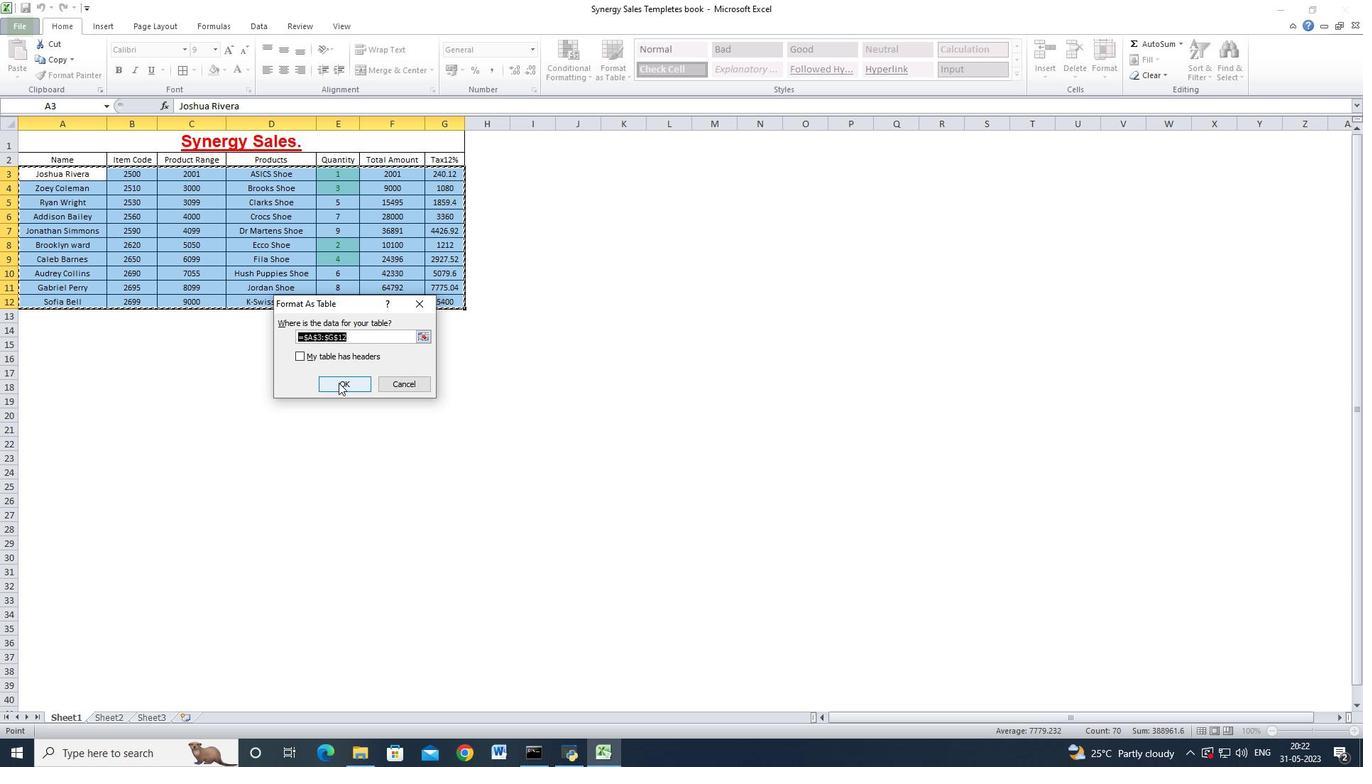 
Action: Mouse pressed left at (339, 382)
Screenshot: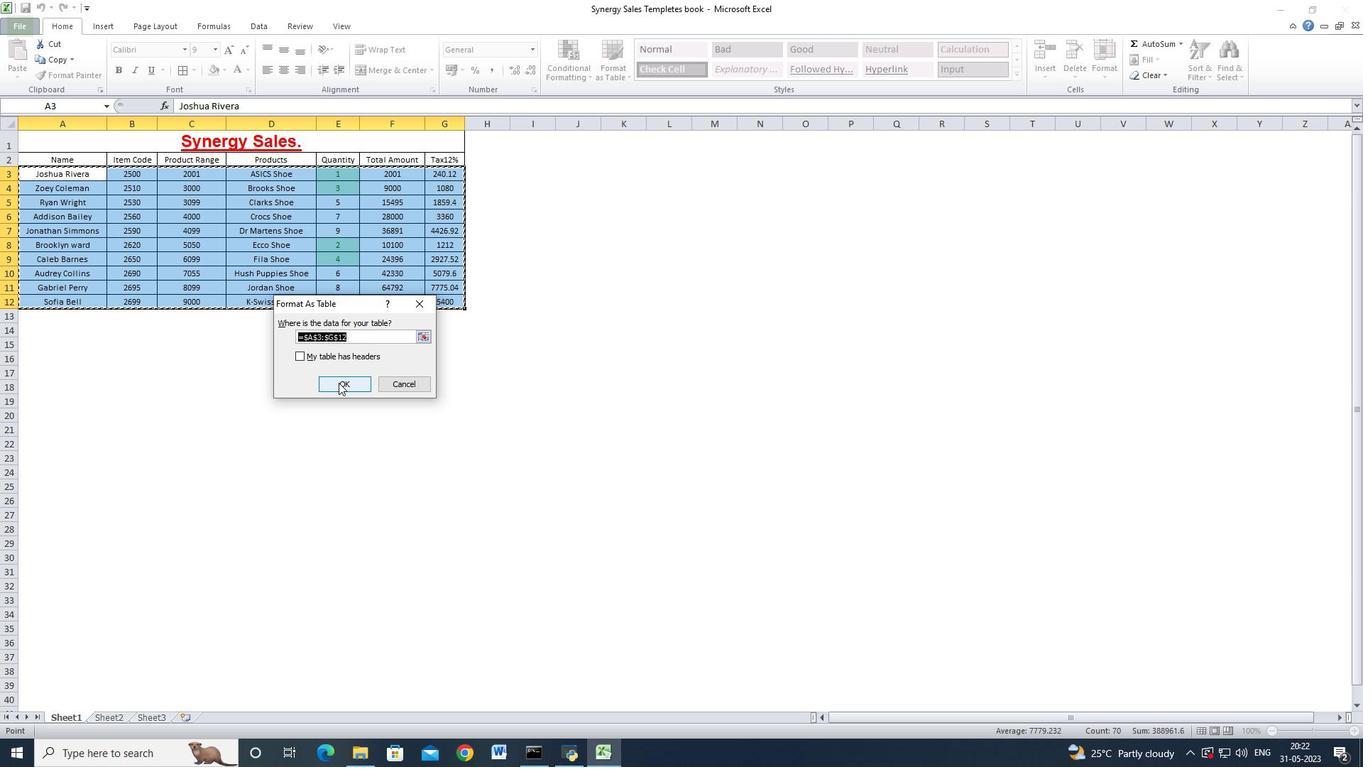 
Action: Mouse moved to (277, 252)
Screenshot: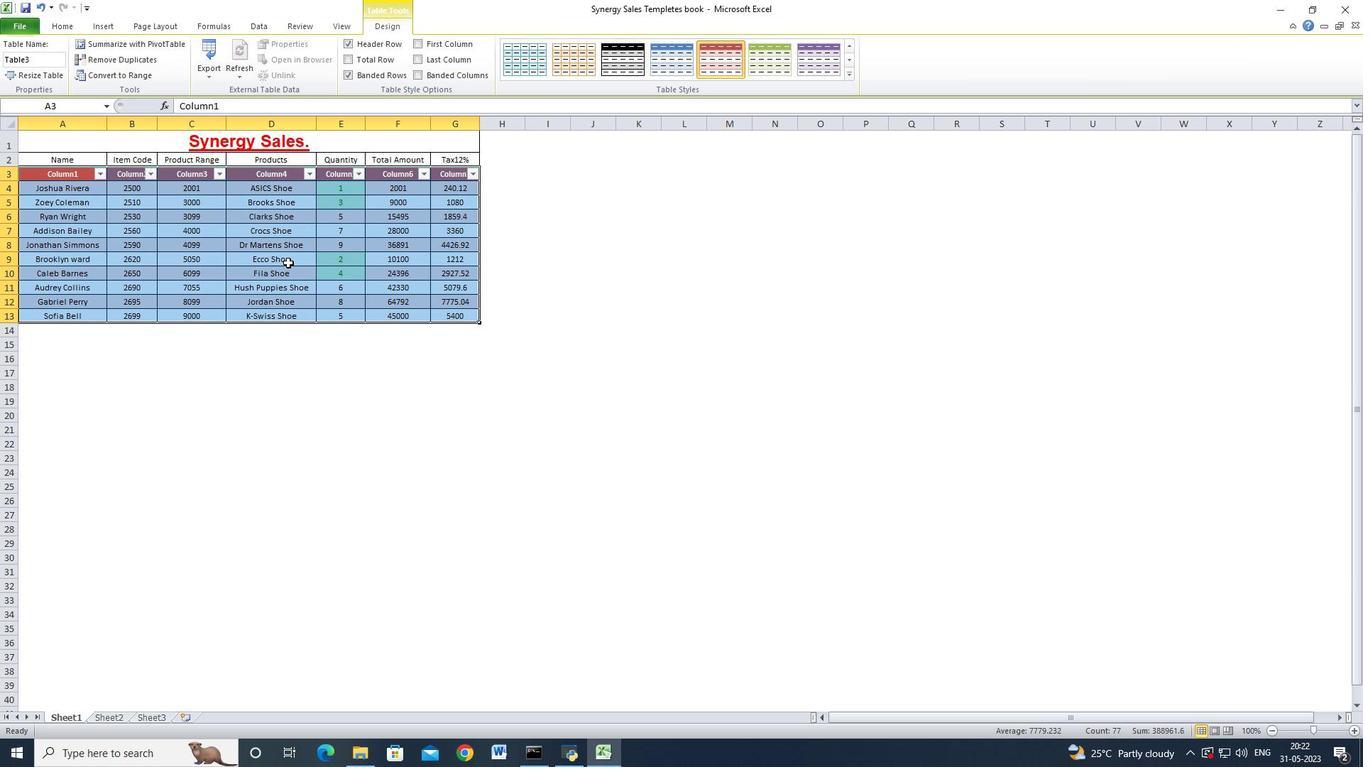 
Action: Mouse pressed left at (277, 252)
Screenshot: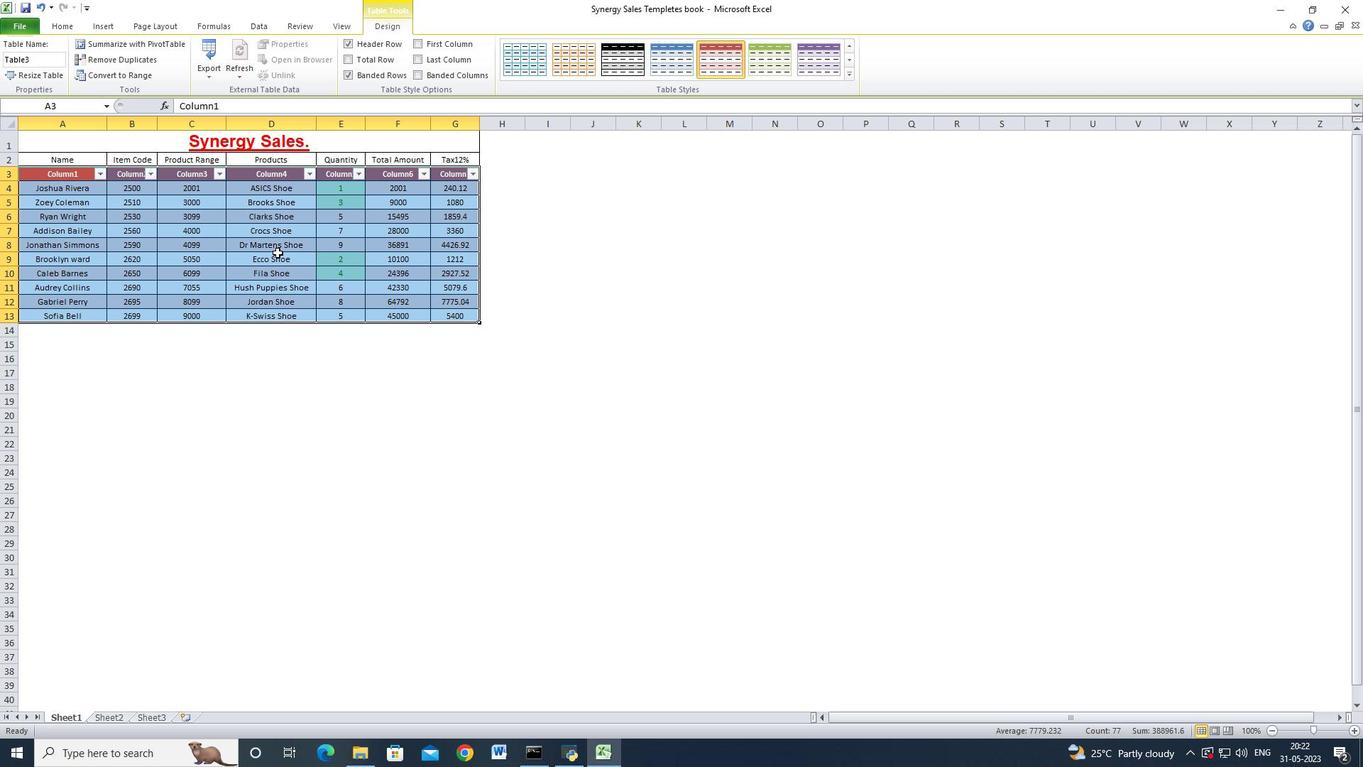 
Action: Mouse moved to (422, 279)
Screenshot: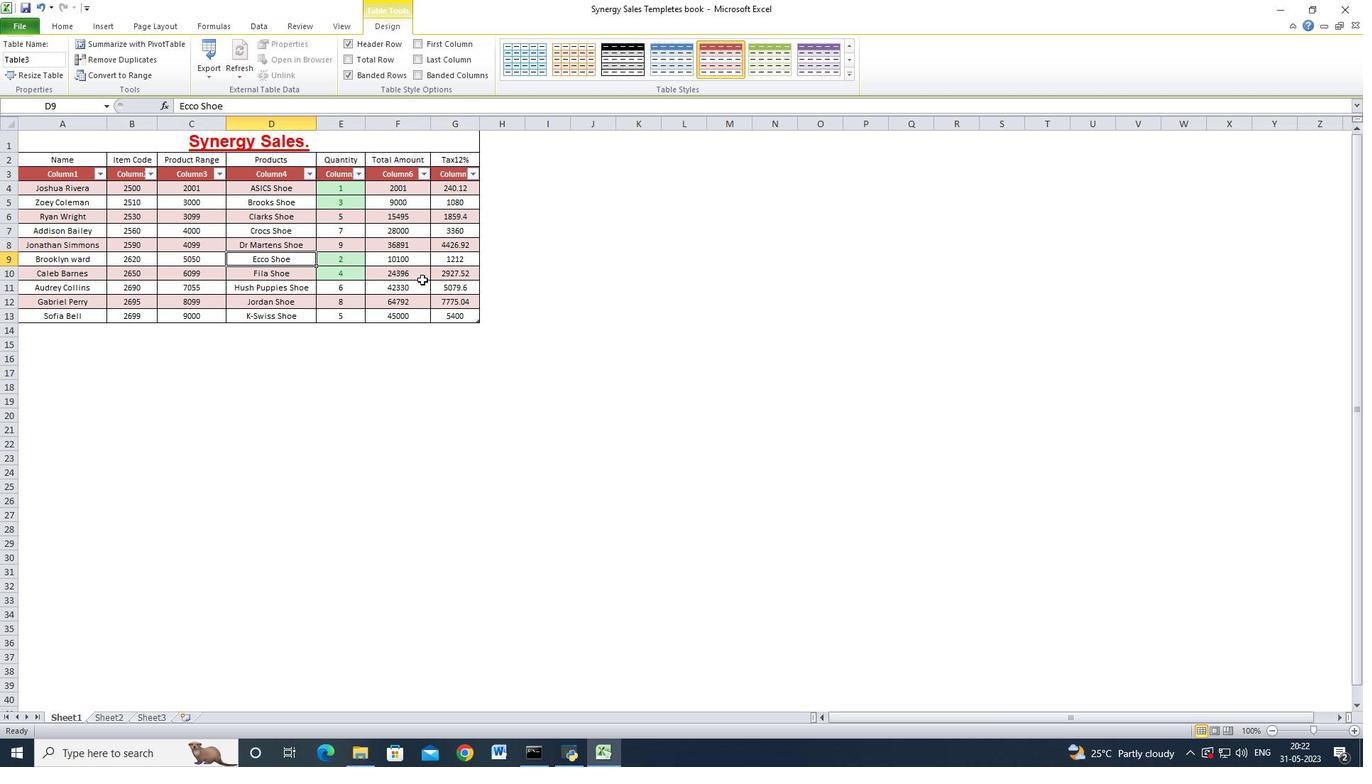 
